 Task: Look for space in Shādegān, Iran from 8th June, 2023 to 16th June, 2023 for 2 adults in price range Rs.10000 to Rs.15000. Place can be entire place with 1  bedroom having 1 bed and 1 bathroom. Property type can be house, flat, guest house, hotel. Amenities needed are: washing machine. Booking option can be shelf check-in. Required host language is English.
Action: Mouse moved to (423, 60)
Screenshot: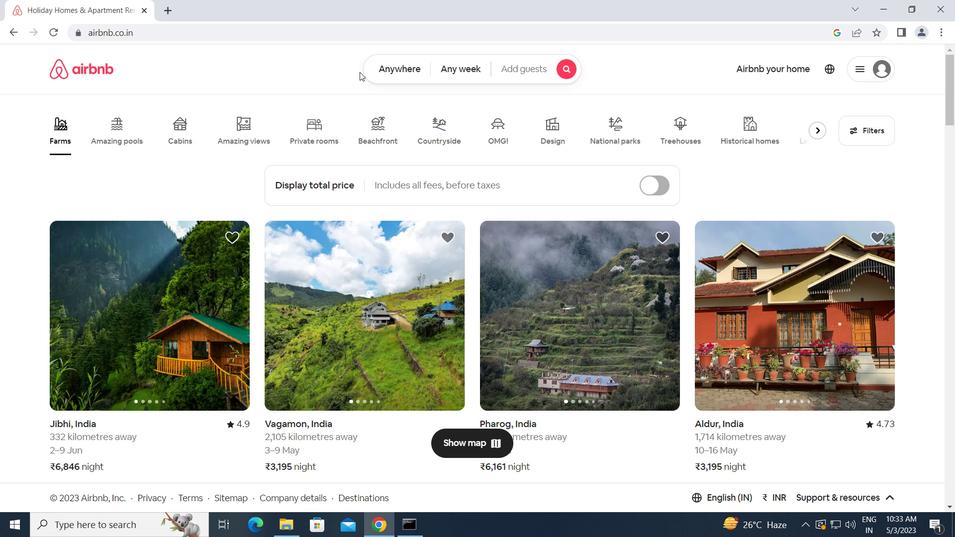 
Action: Mouse pressed left at (423, 60)
Screenshot: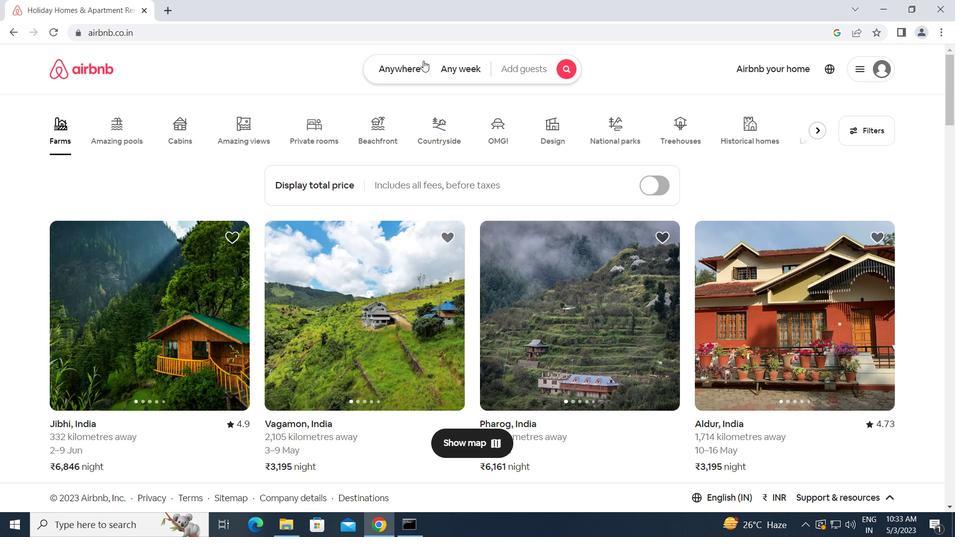 
Action: Mouse moved to (294, 113)
Screenshot: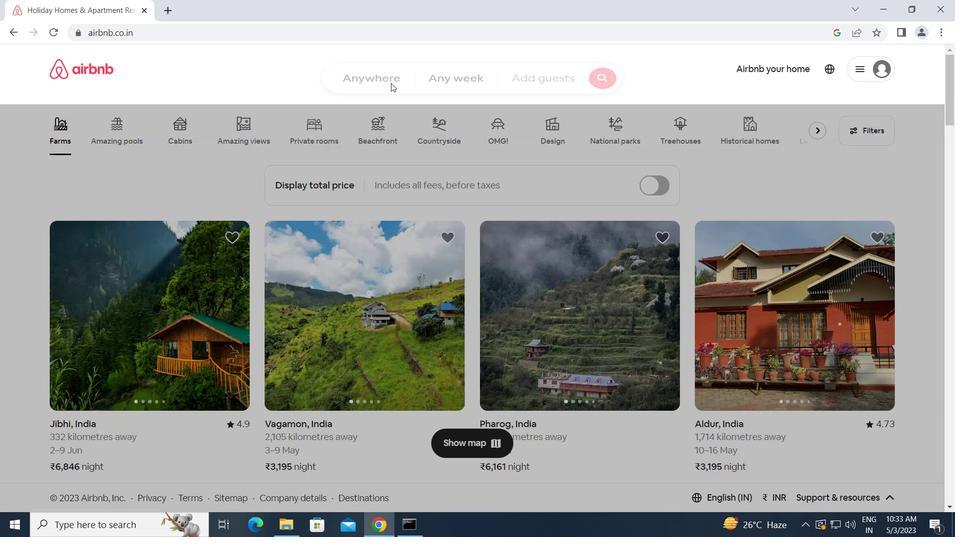 
Action: Mouse pressed left at (294, 113)
Screenshot: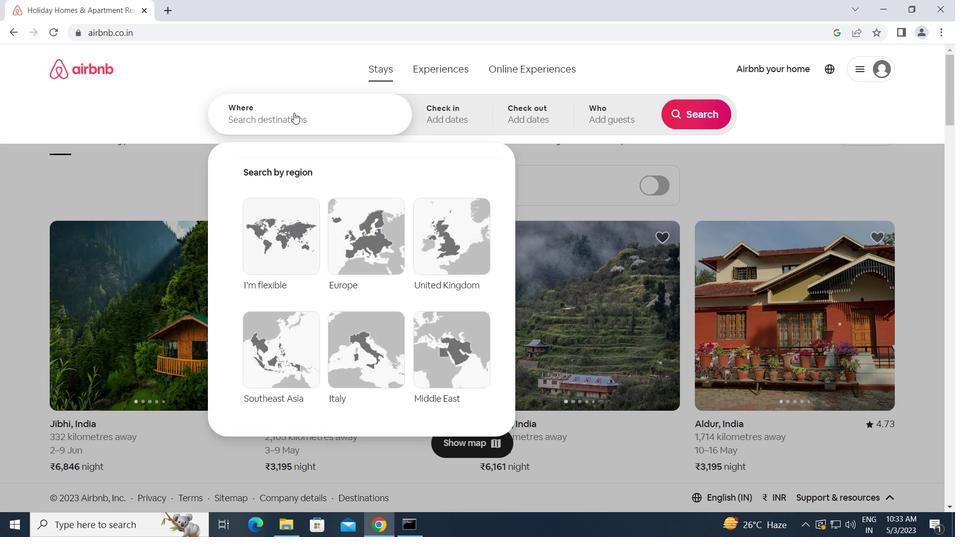 
Action: Key pressed s<Key.caps_lock>hadegan,<Key.space><Key.caps_lock>i<Key.caps_lock>ran<Key.enter>
Screenshot: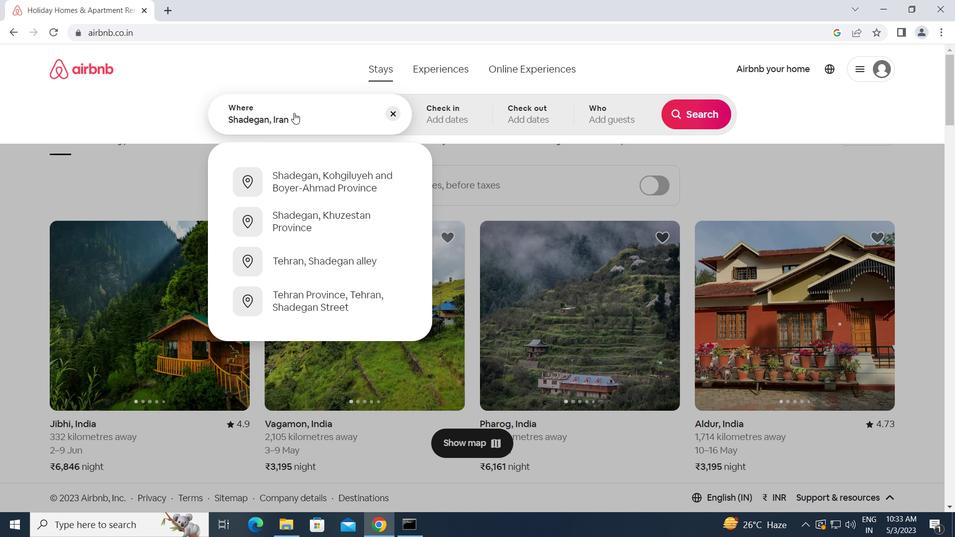 
Action: Mouse moved to (628, 299)
Screenshot: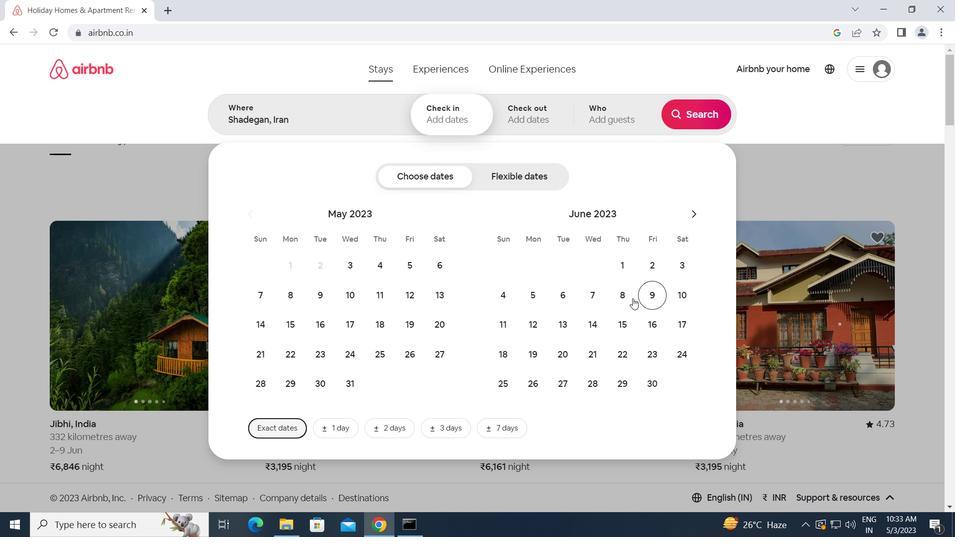 
Action: Mouse pressed left at (628, 299)
Screenshot: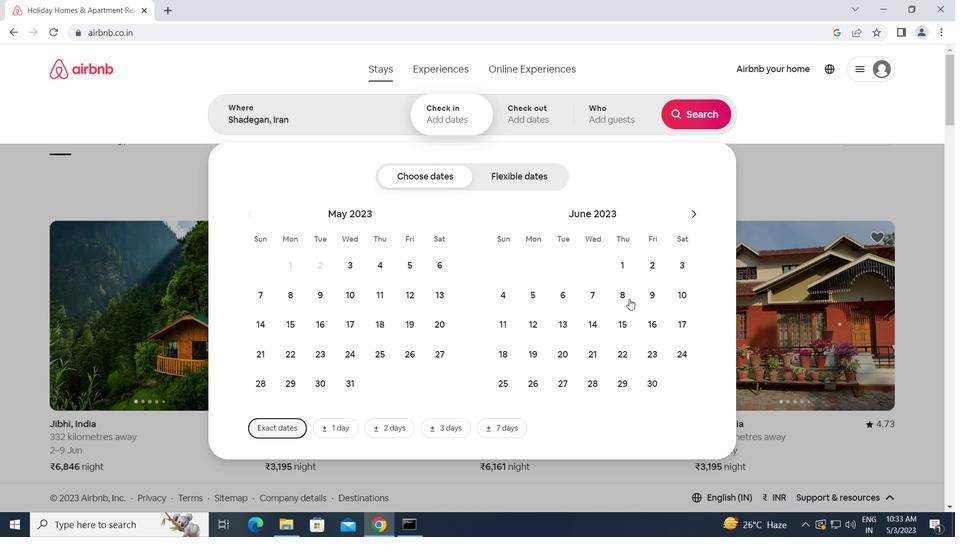 
Action: Mouse moved to (648, 323)
Screenshot: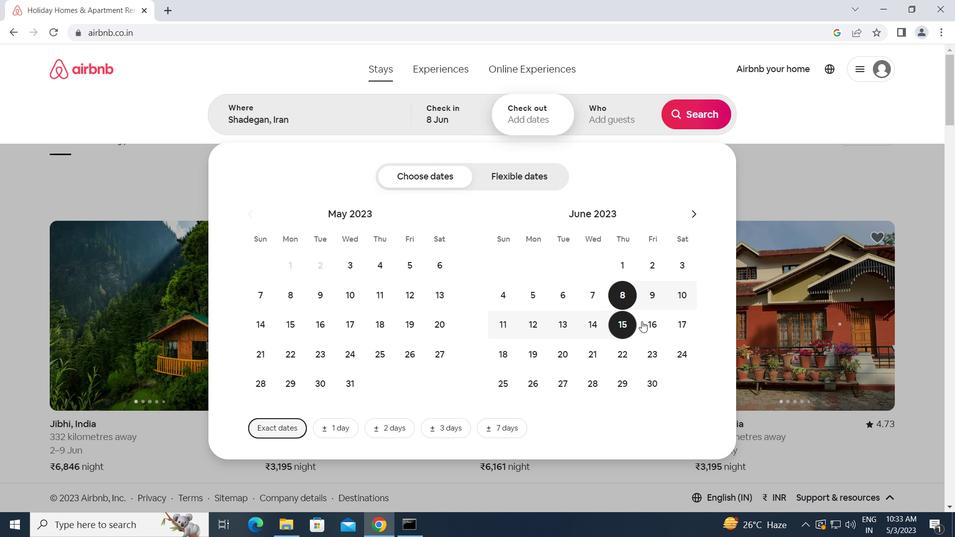 
Action: Mouse pressed left at (648, 323)
Screenshot: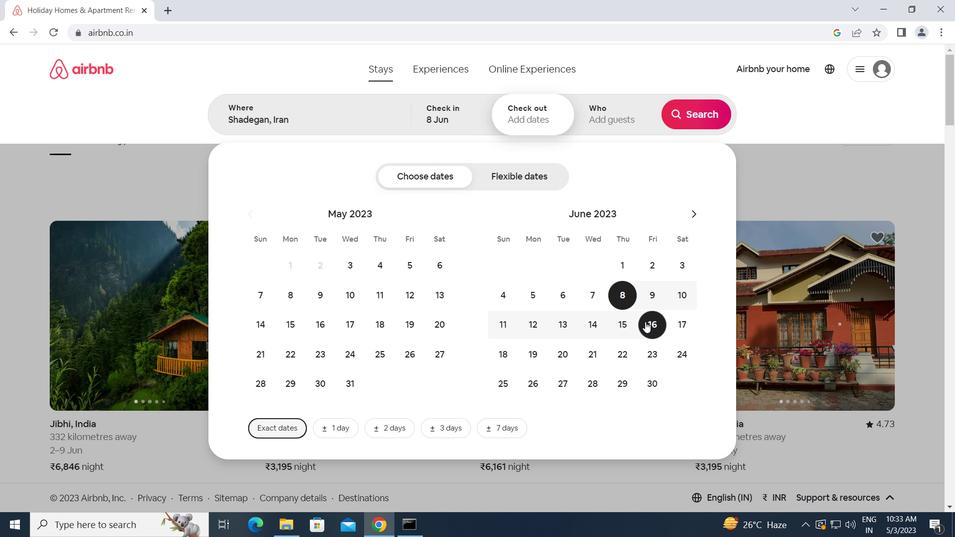 
Action: Mouse moved to (614, 113)
Screenshot: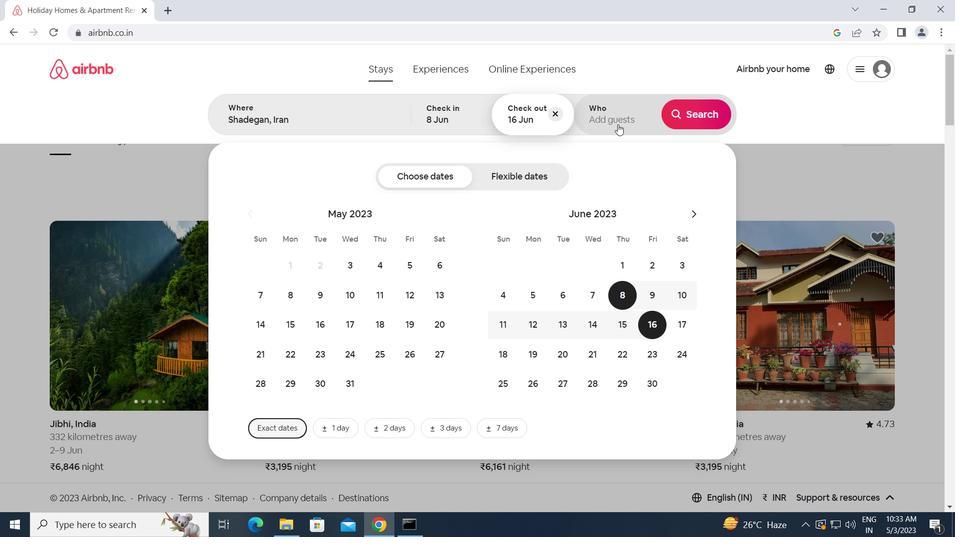 
Action: Mouse pressed left at (614, 113)
Screenshot: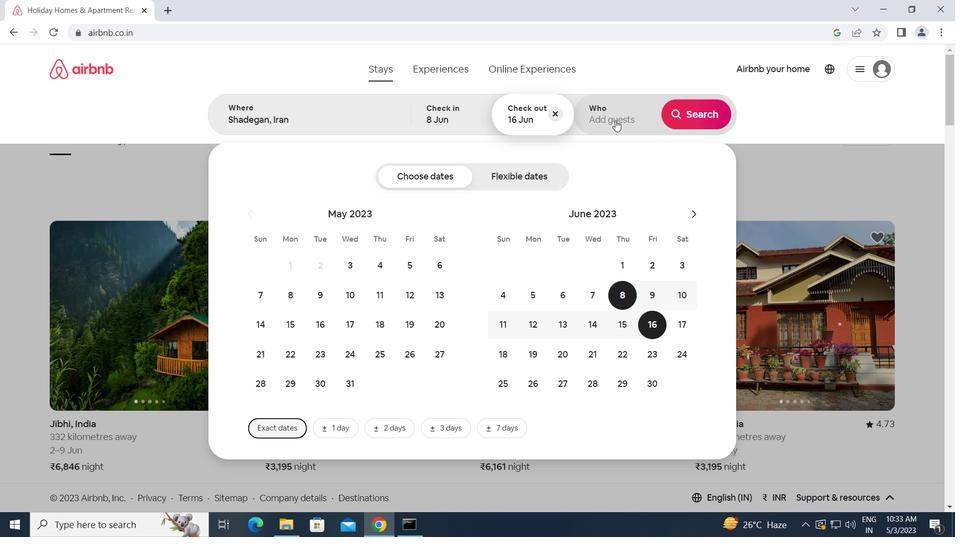 
Action: Mouse moved to (694, 178)
Screenshot: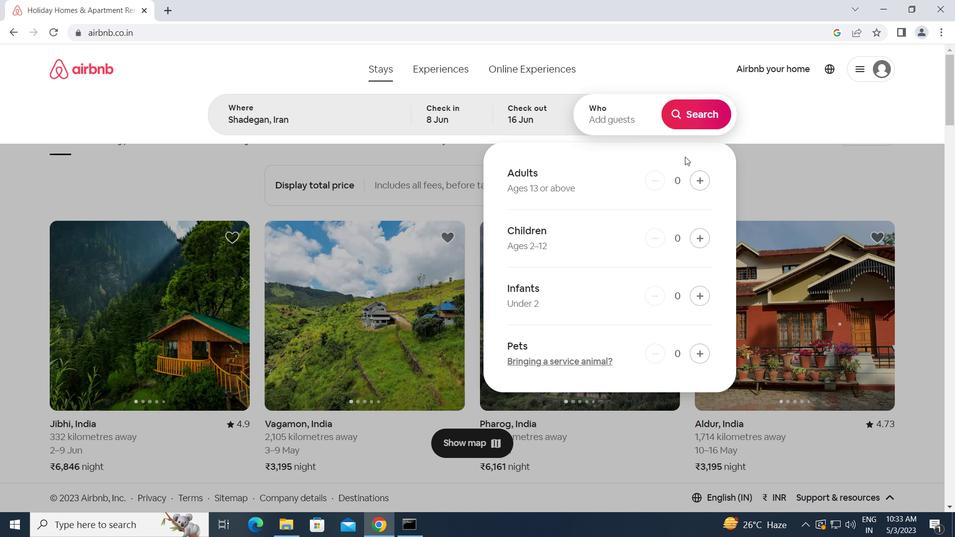 
Action: Mouse pressed left at (694, 178)
Screenshot: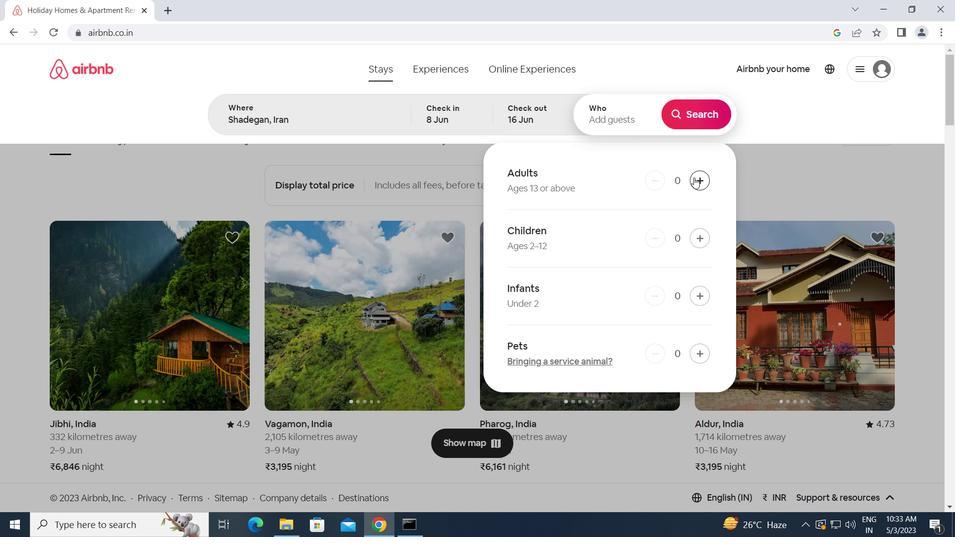 
Action: Mouse pressed left at (694, 178)
Screenshot: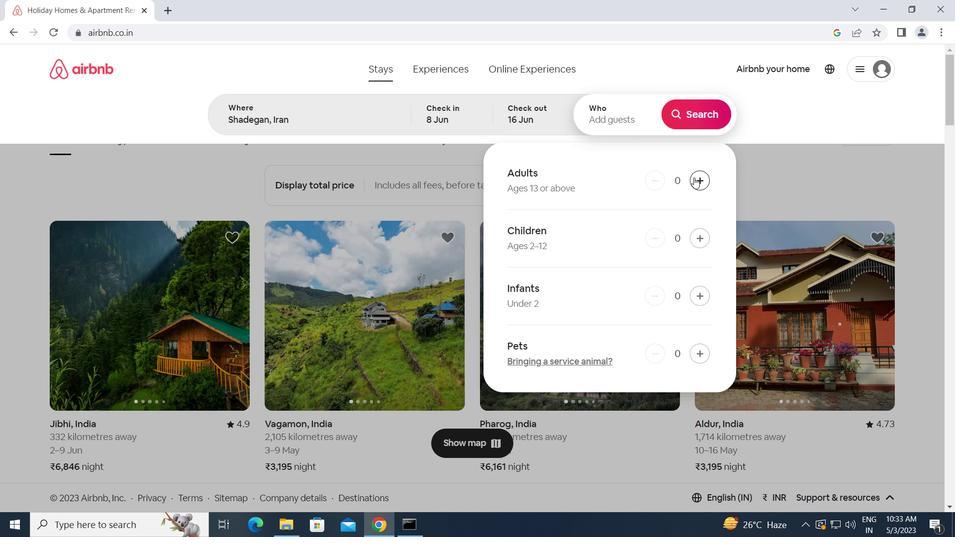 
Action: Mouse moved to (694, 114)
Screenshot: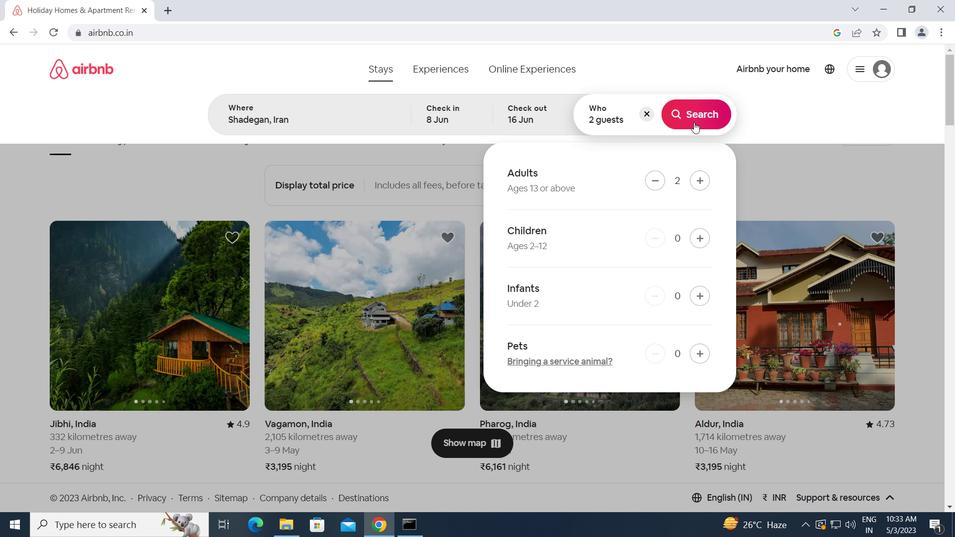 
Action: Mouse pressed left at (694, 114)
Screenshot: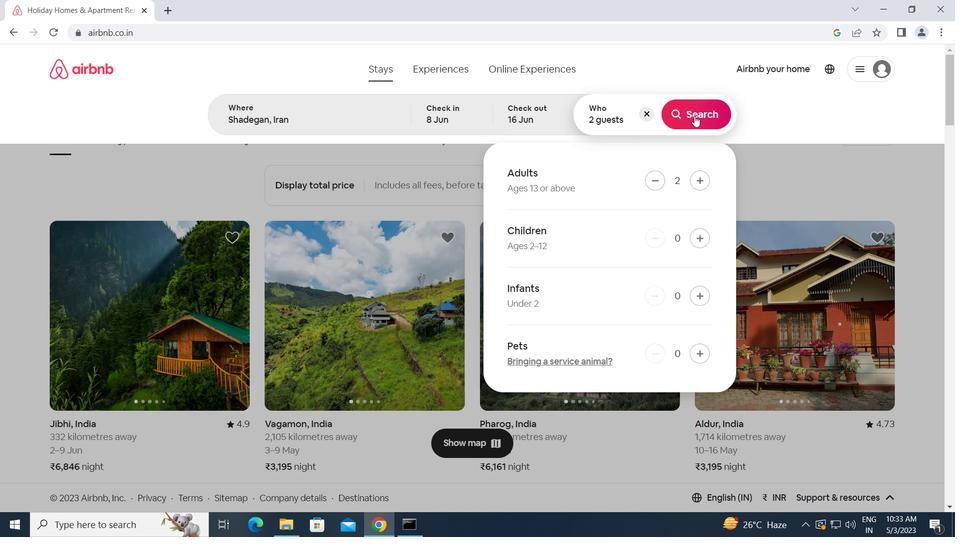 
Action: Mouse moved to (914, 120)
Screenshot: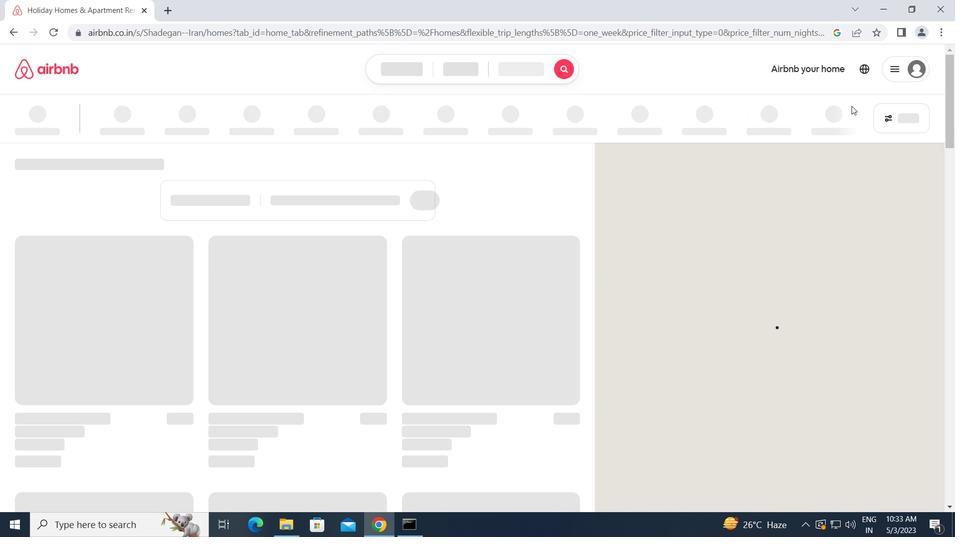 
Action: Mouse pressed left at (914, 120)
Screenshot: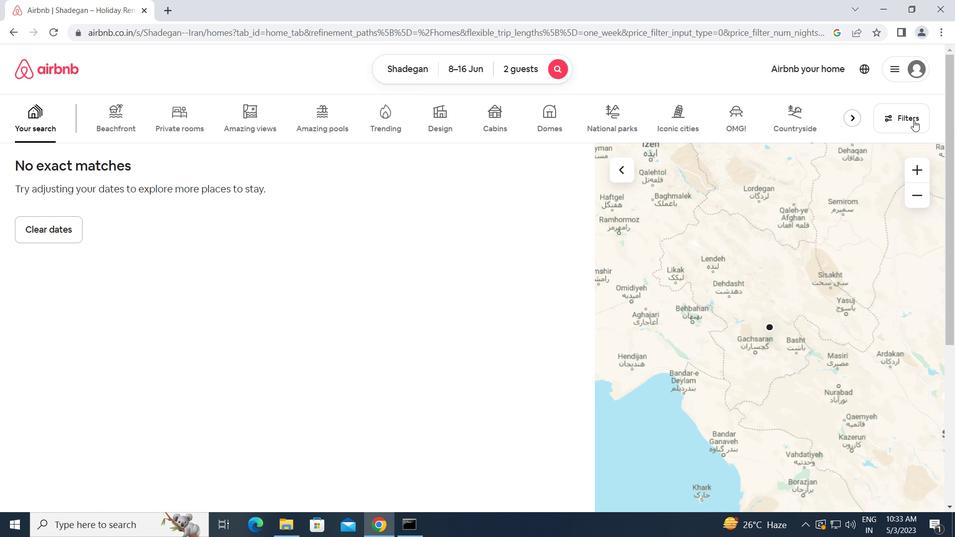 
Action: Mouse moved to (319, 191)
Screenshot: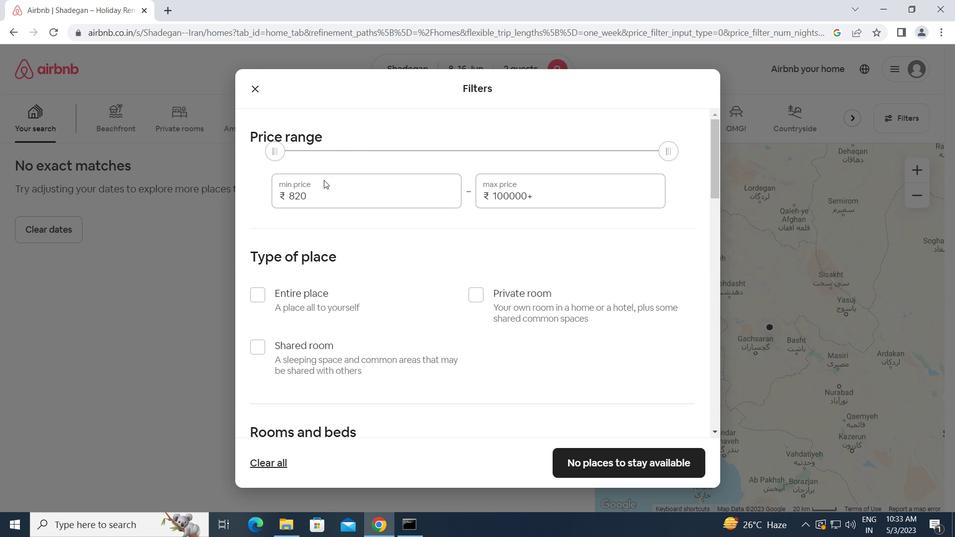 
Action: Mouse pressed left at (319, 191)
Screenshot: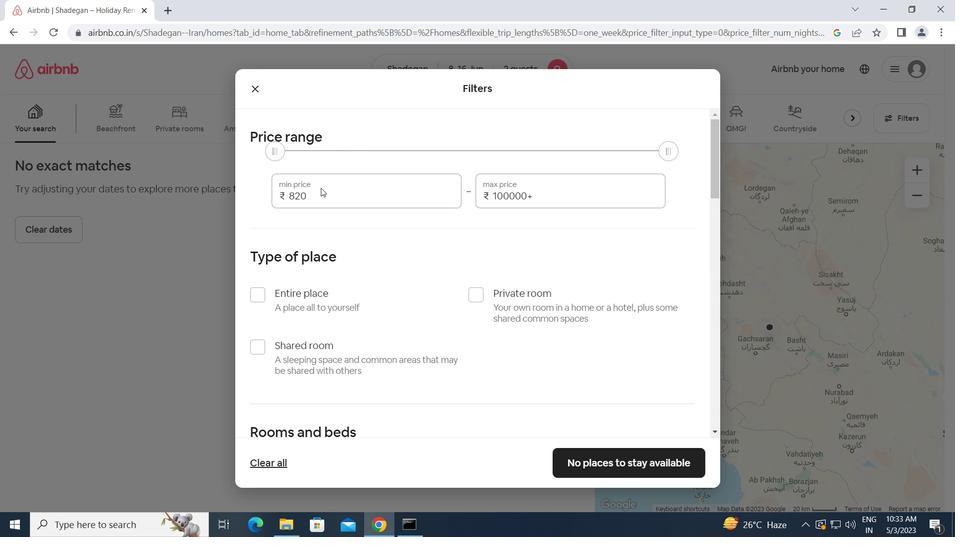 
Action: Mouse moved to (272, 195)
Screenshot: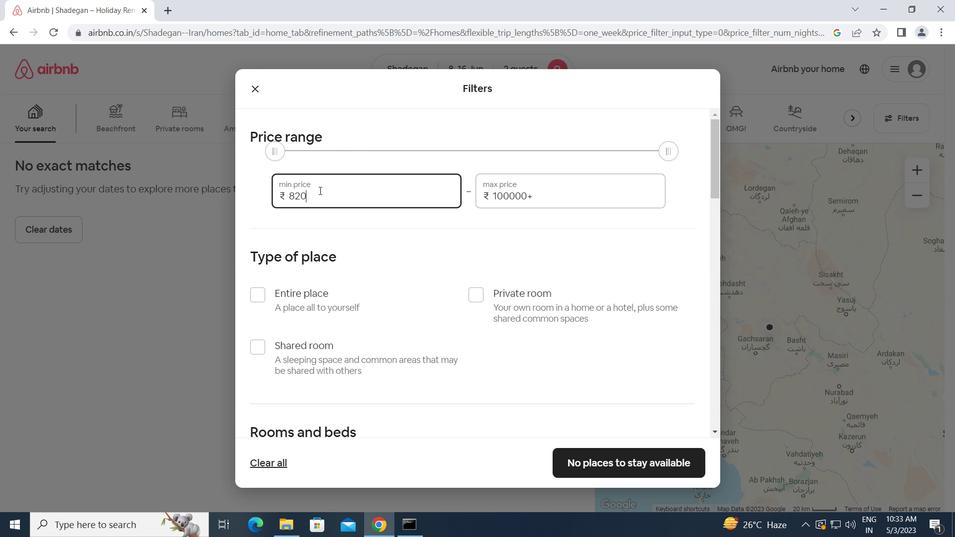 
Action: Key pressed 10000<Key.tab>15<Key.backspace><Key.backspace><Key.backspace><Key.backspace><Key.backspace><Key.backspace><Key.backspace><Key.backspace><Key.backspace><Key.backspace><Key.backspace><Key.backspace><Key.backspace><Key.backspace>15000
Screenshot: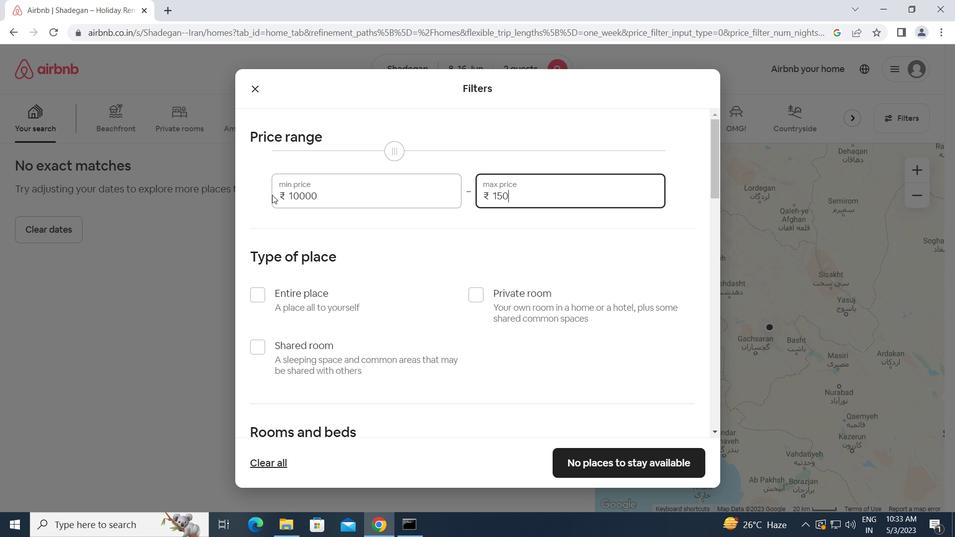 
Action: Mouse moved to (261, 299)
Screenshot: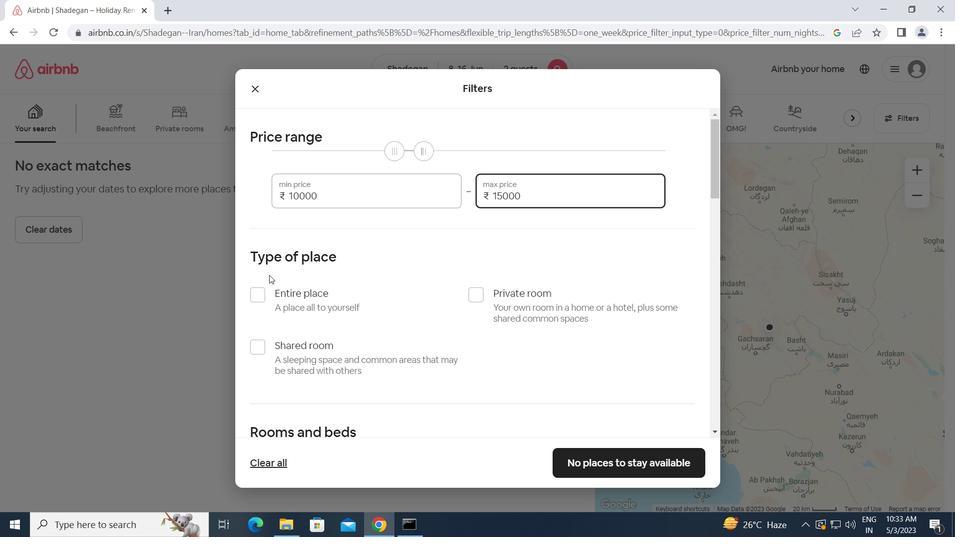 
Action: Mouse pressed left at (261, 299)
Screenshot: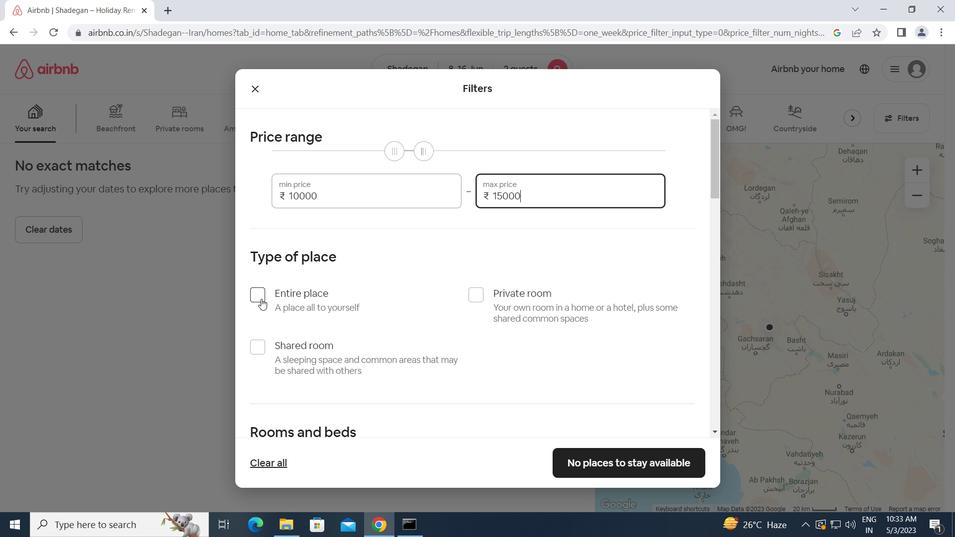
Action: Mouse moved to (327, 317)
Screenshot: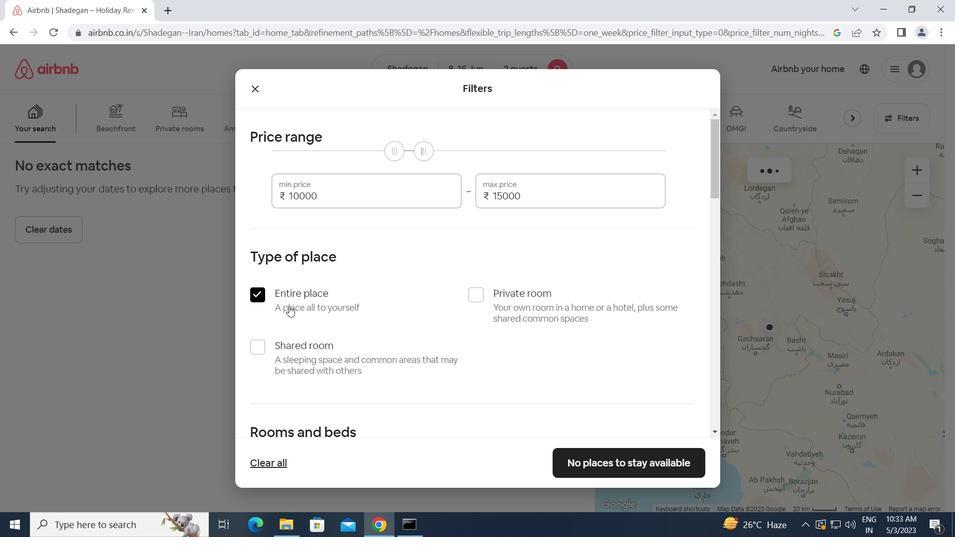 
Action: Mouse scrolled (327, 316) with delta (0, 0)
Screenshot: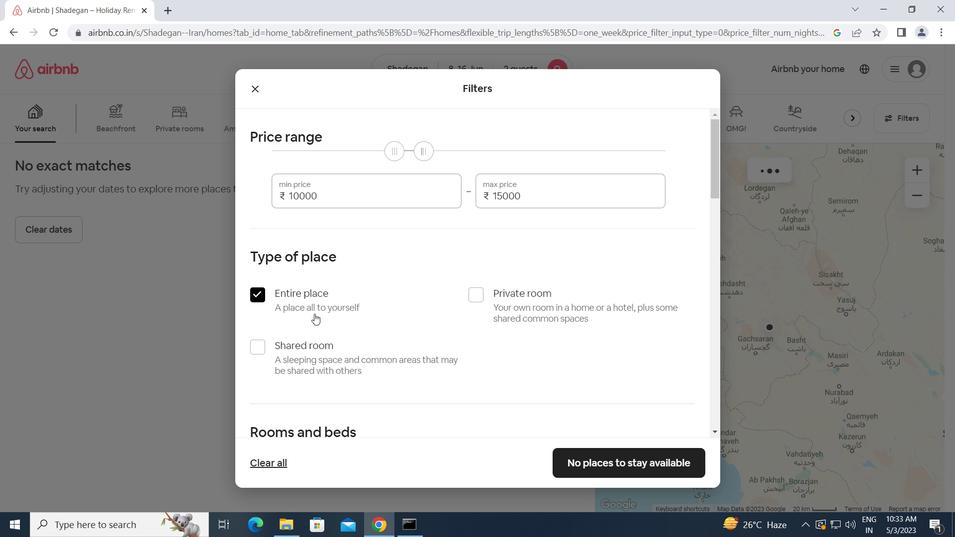 
Action: Mouse scrolled (327, 316) with delta (0, 0)
Screenshot: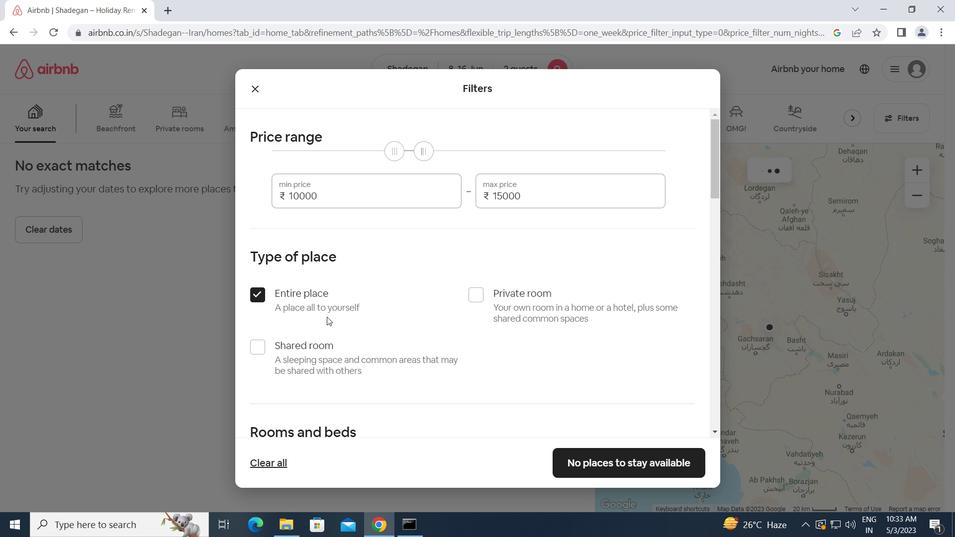 
Action: Mouse scrolled (327, 316) with delta (0, 0)
Screenshot: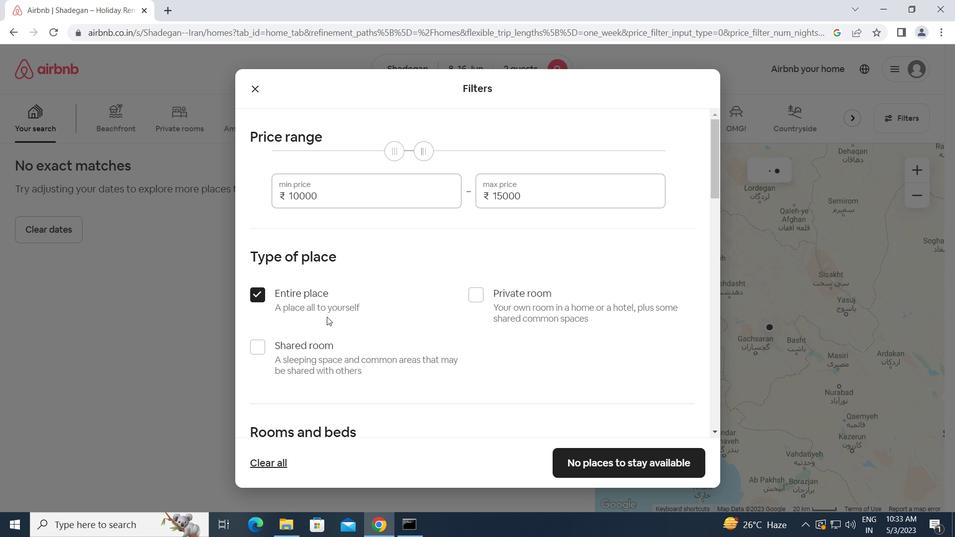 
Action: Mouse scrolled (327, 316) with delta (0, 0)
Screenshot: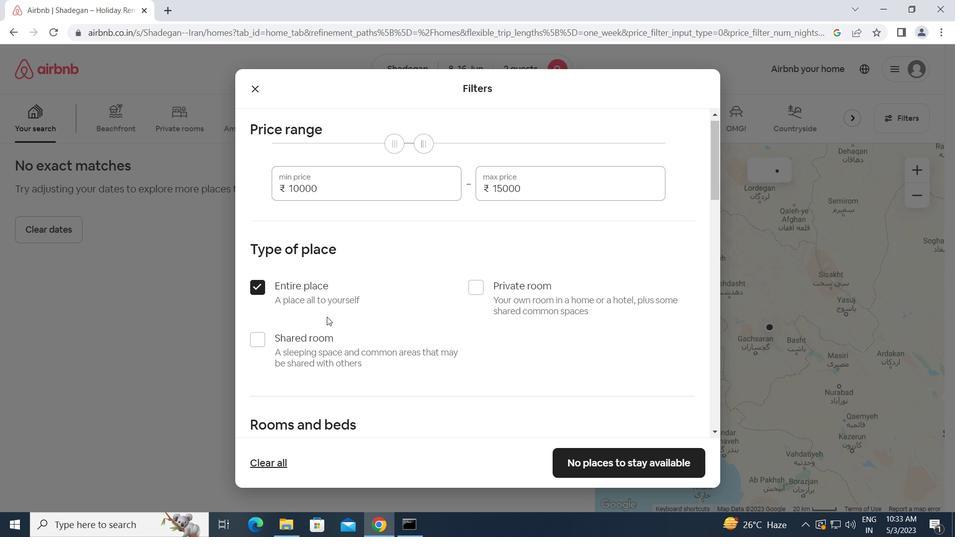 
Action: Mouse moved to (321, 247)
Screenshot: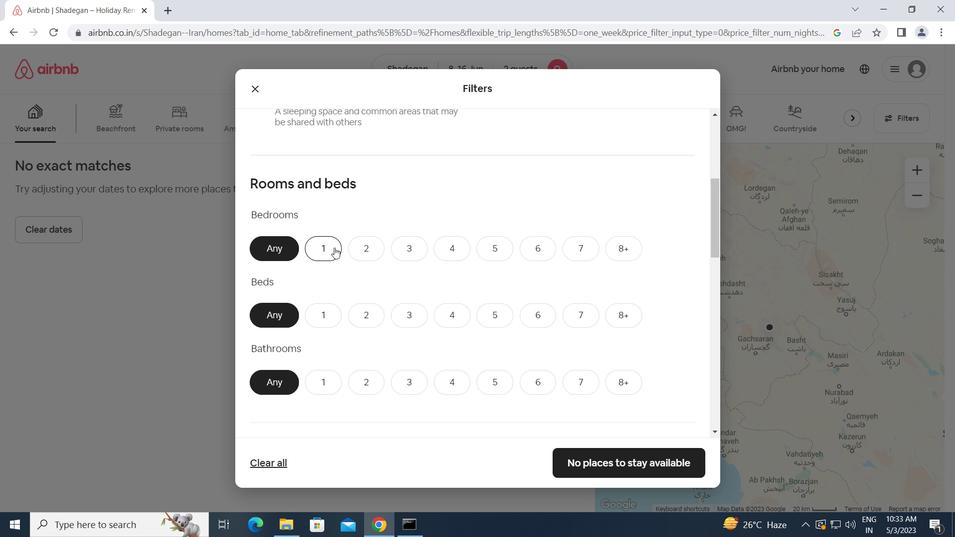 
Action: Mouse pressed left at (321, 247)
Screenshot: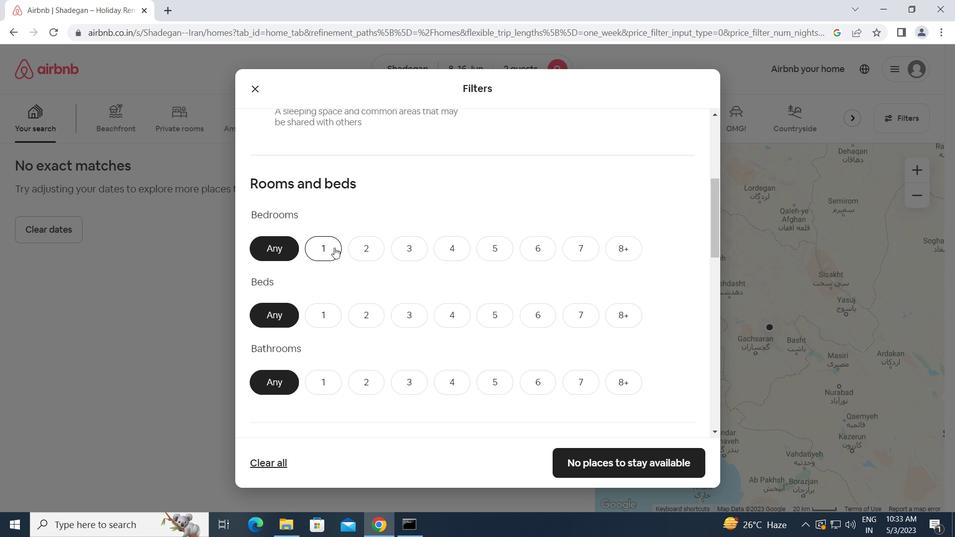 
Action: Mouse moved to (324, 315)
Screenshot: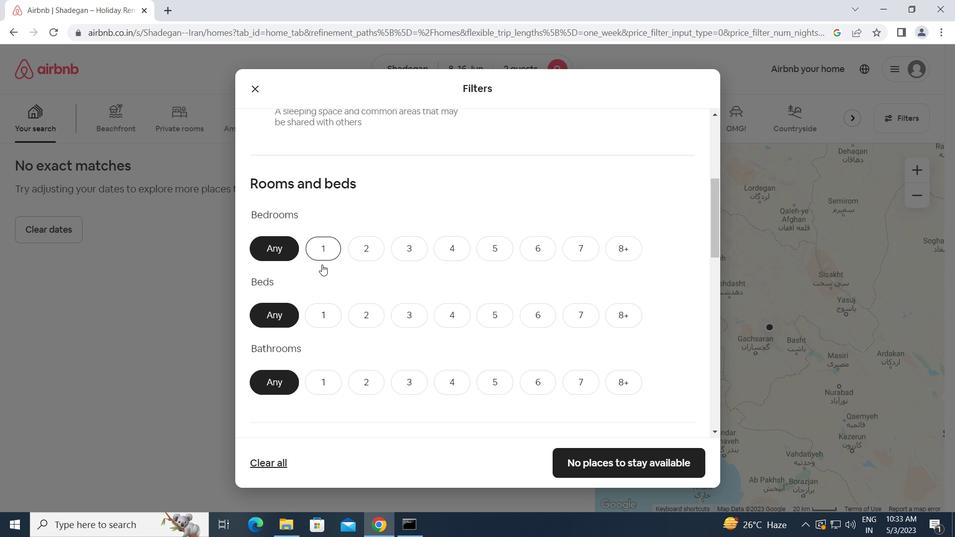 
Action: Mouse pressed left at (324, 315)
Screenshot: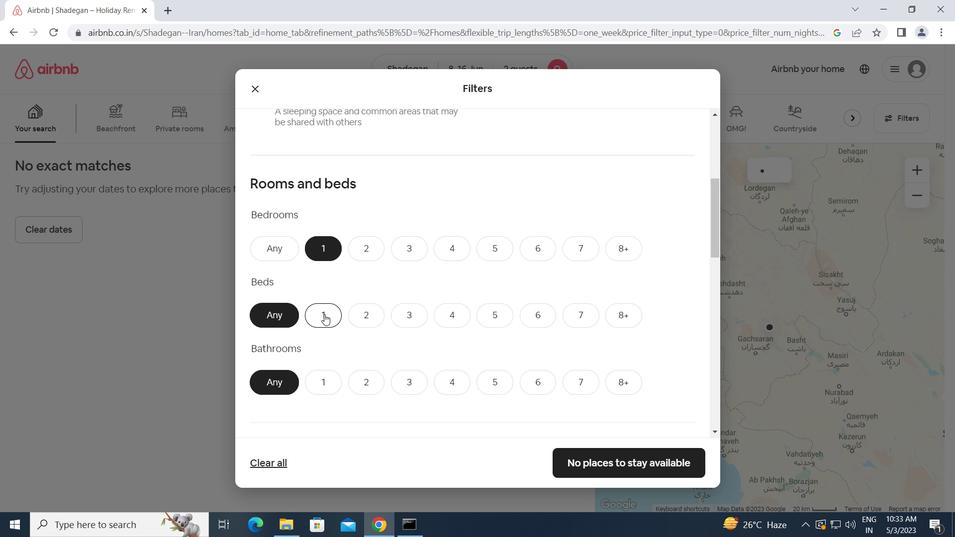 
Action: Mouse moved to (334, 374)
Screenshot: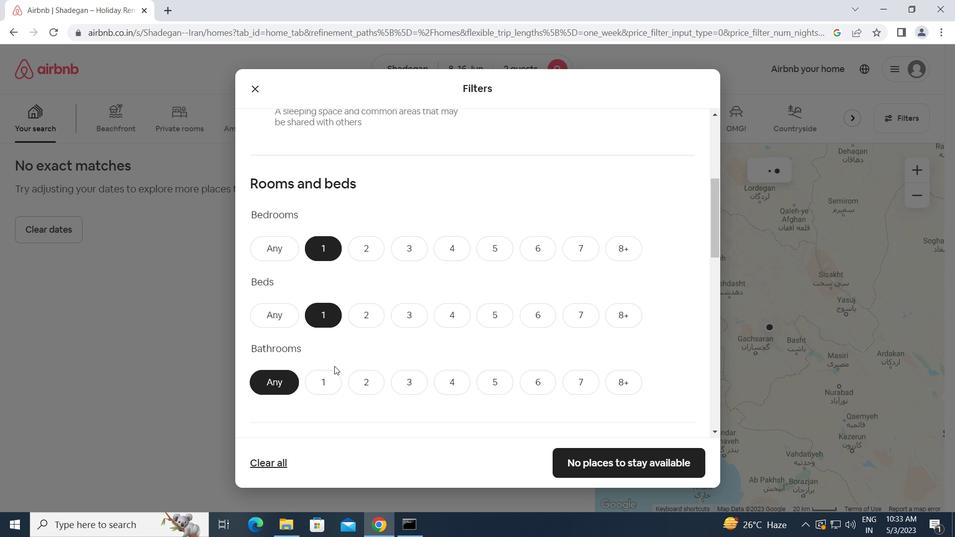 
Action: Mouse pressed left at (334, 374)
Screenshot: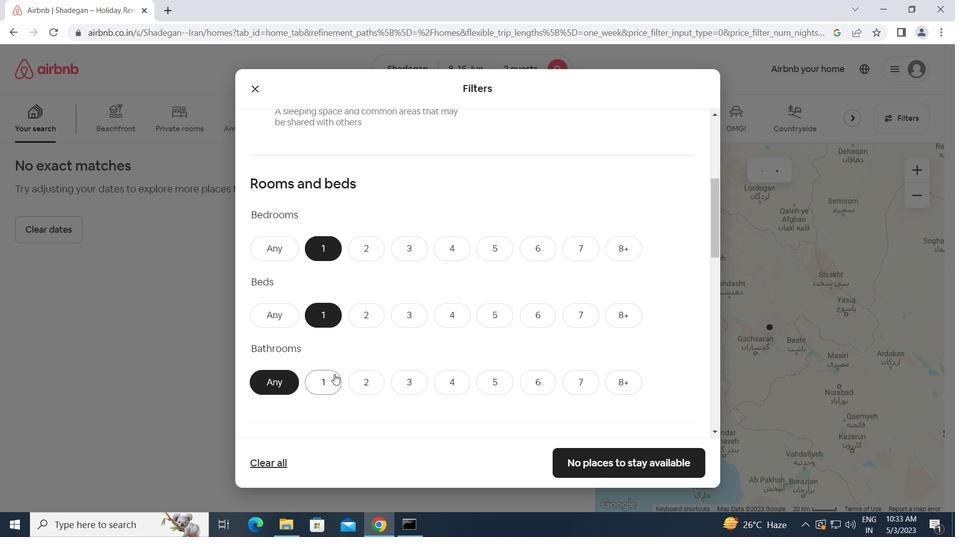 
Action: Mouse moved to (359, 375)
Screenshot: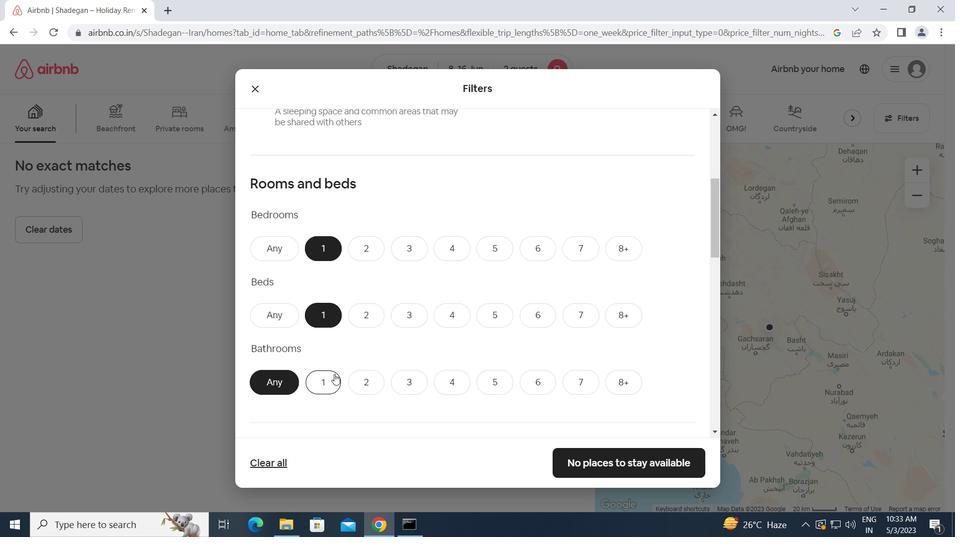 
Action: Mouse scrolled (359, 374) with delta (0, 0)
Screenshot: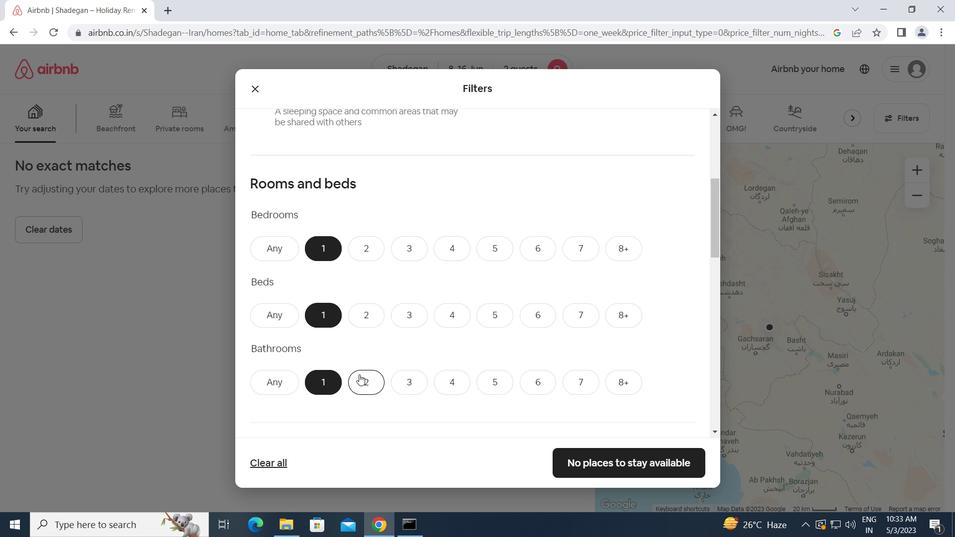 
Action: Mouse scrolled (359, 374) with delta (0, 0)
Screenshot: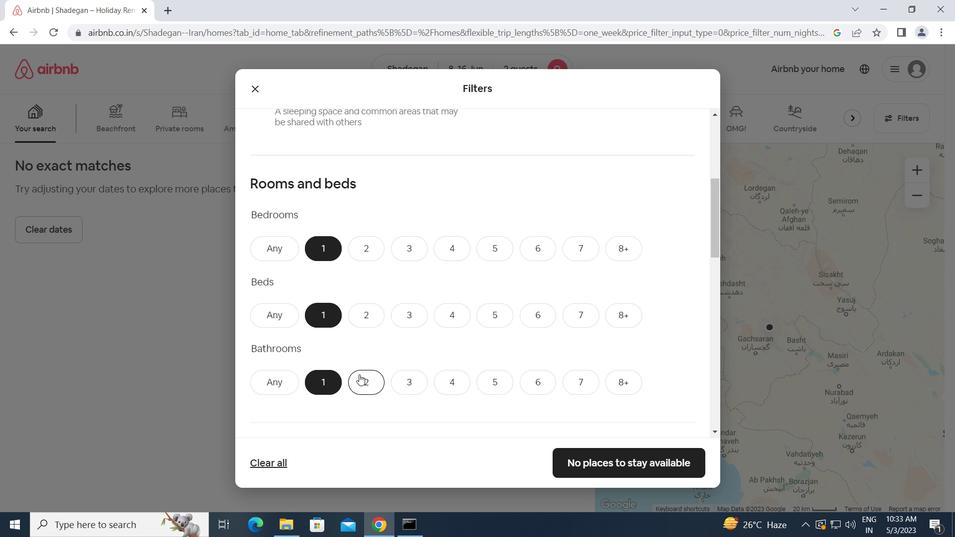 
Action: Mouse moved to (360, 374)
Screenshot: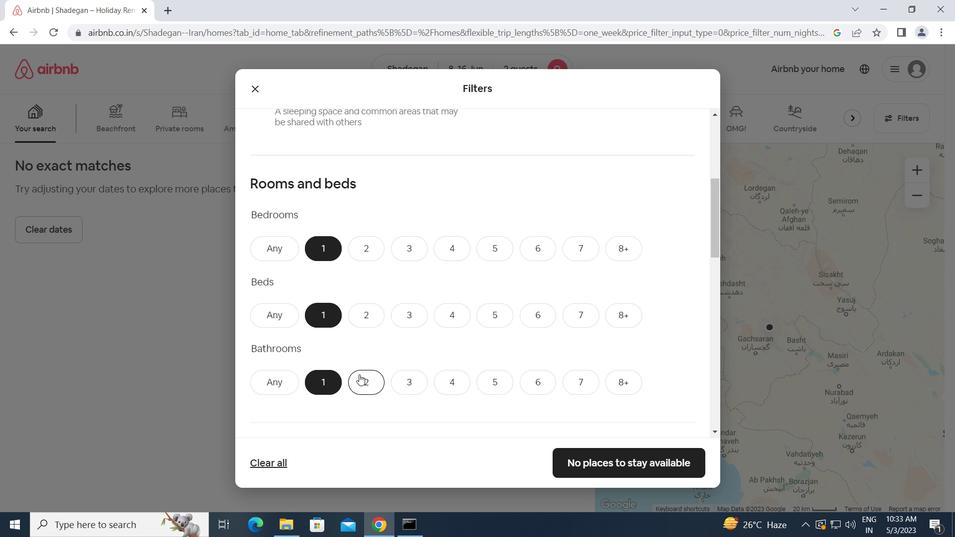 
Action: Mouse scrolled (360, 373) with delta (0, 0)
Screenshot: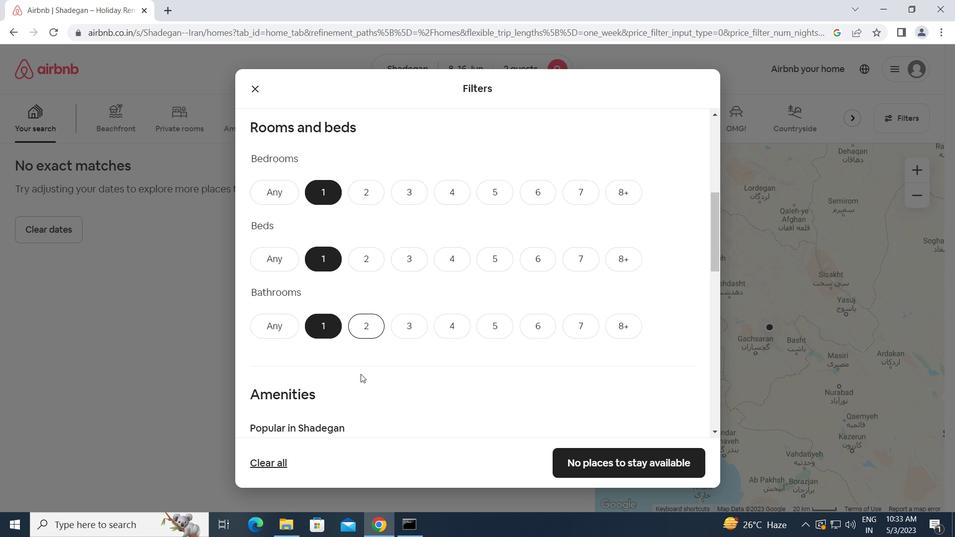 
Action: Mouse moved to (254, 319)
Screenshot: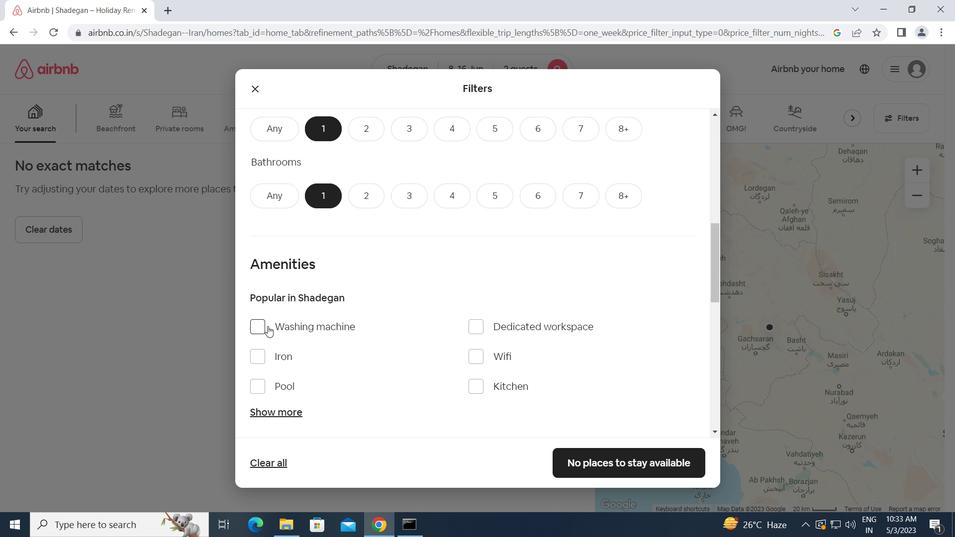 
Action: Mouse pressed left at (254, 319)
Screenshot: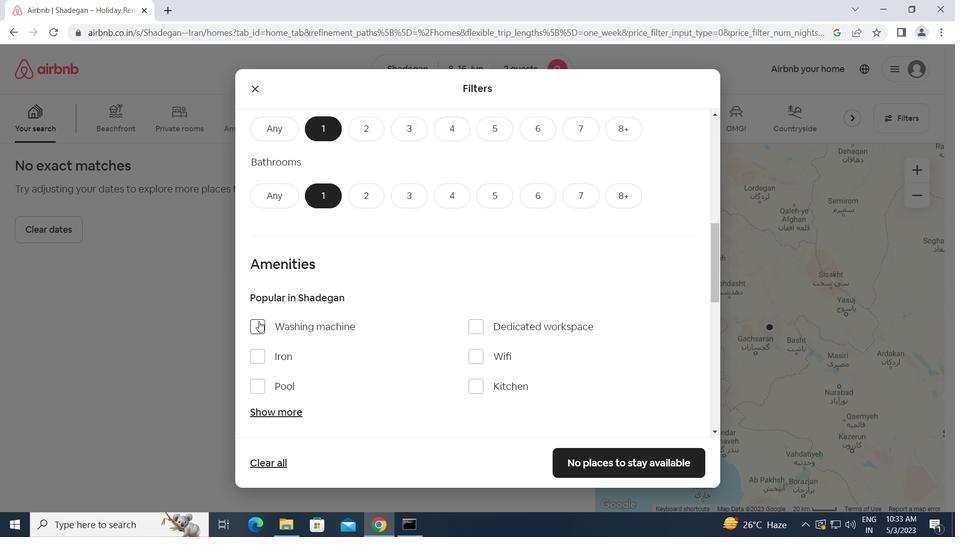 
Action: Mouse moved to (337, 343)
Screenshot: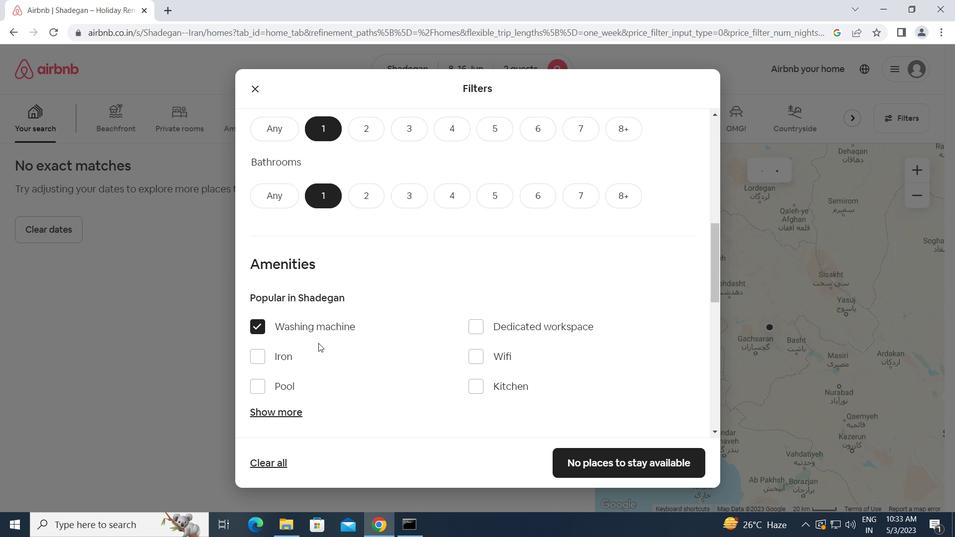 
Action: Mouse scrolled (337, 342) with delta (0, 0)
Screenshot: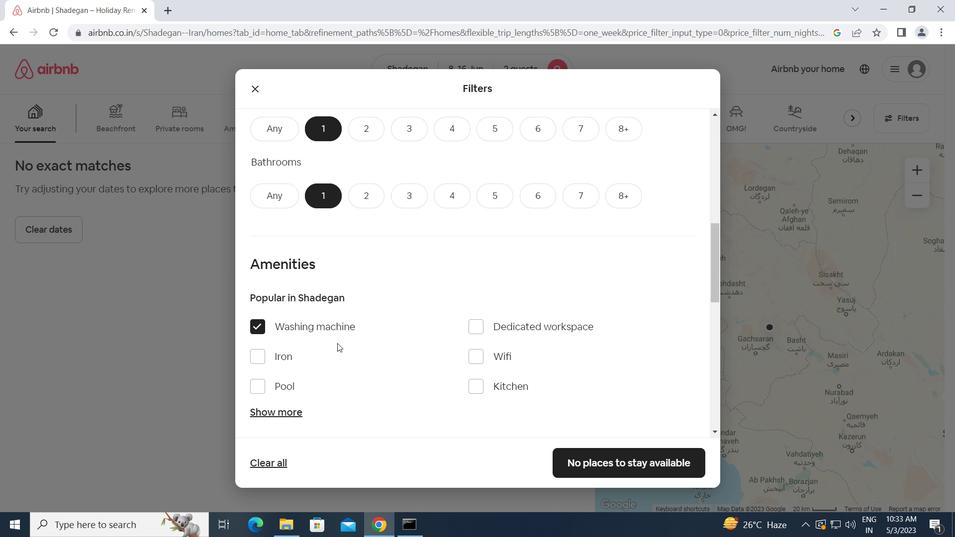 
Action: Mouse scrolled (337, 342) with delta (0, 0)
Screenshot: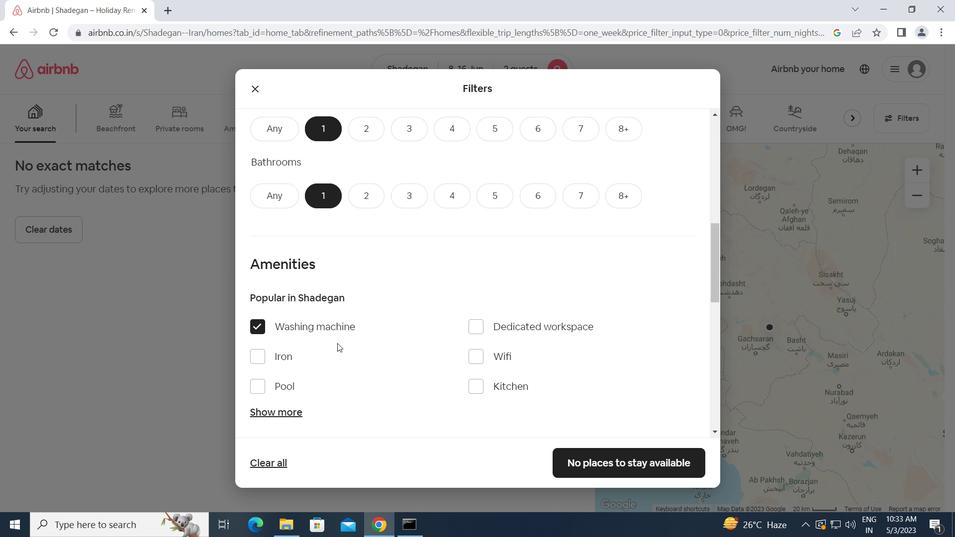 
Action: Mouse scrolled (337, 342) with delta (0, 0)
Screenshot: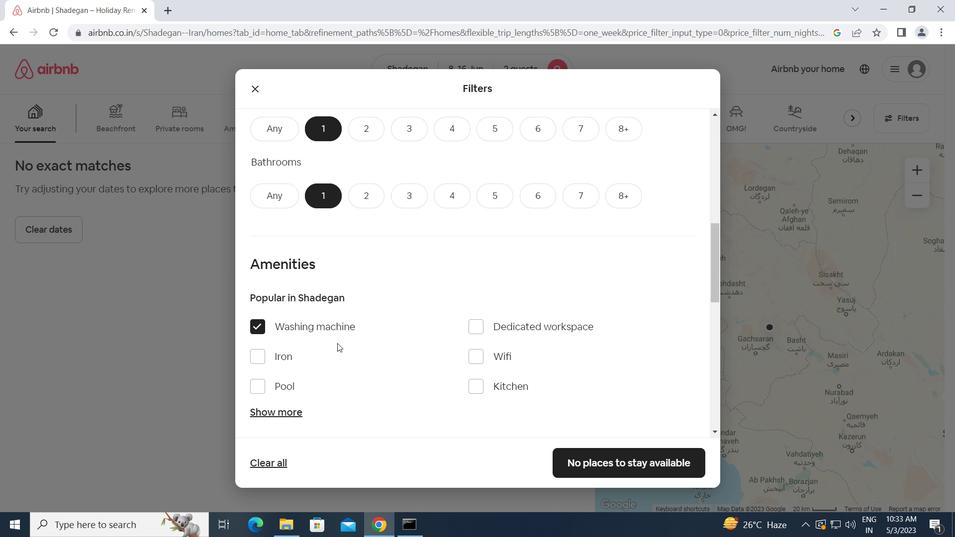 
Action: Mouse scrolled (337, 342) with delta (0, 0)
Screenshot: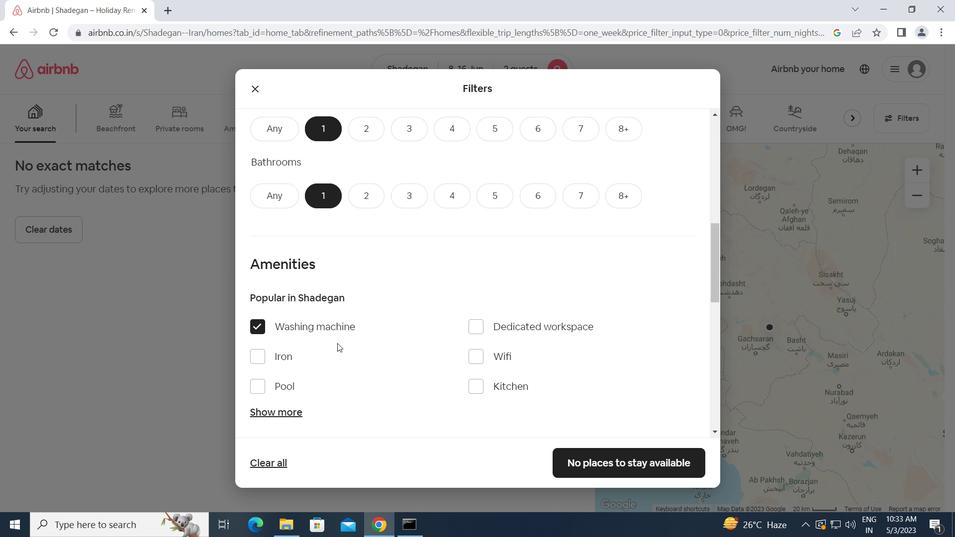 
Action: Mouse moved to (662, 298)
Screenshot: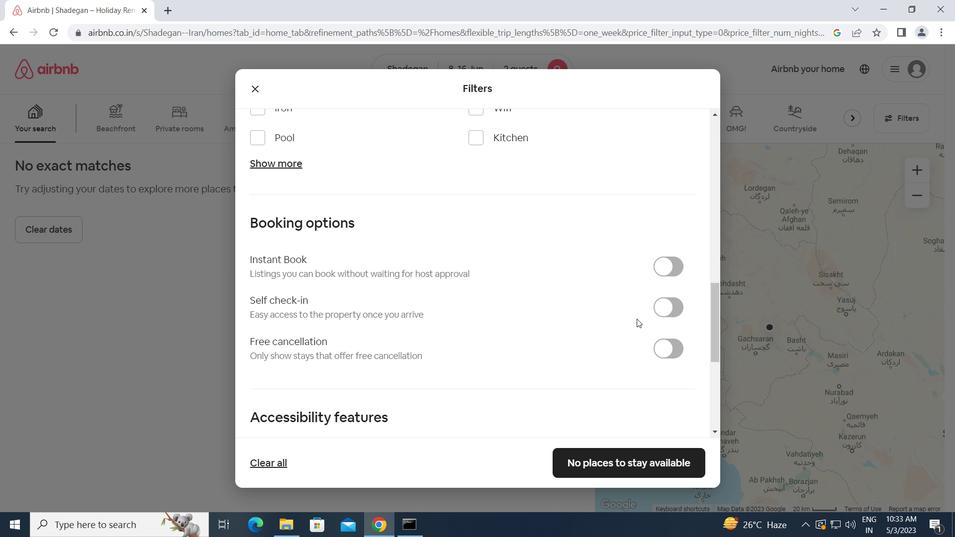 
Action: Mouse pressed left at (662, 298)
Screenshot: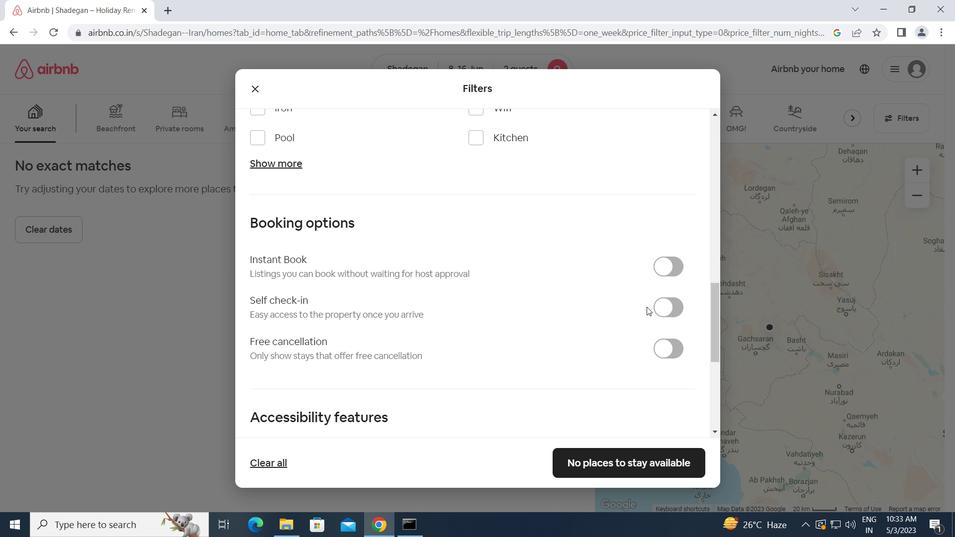 
Action: Mouse moved to (566, 353)
Screenshot: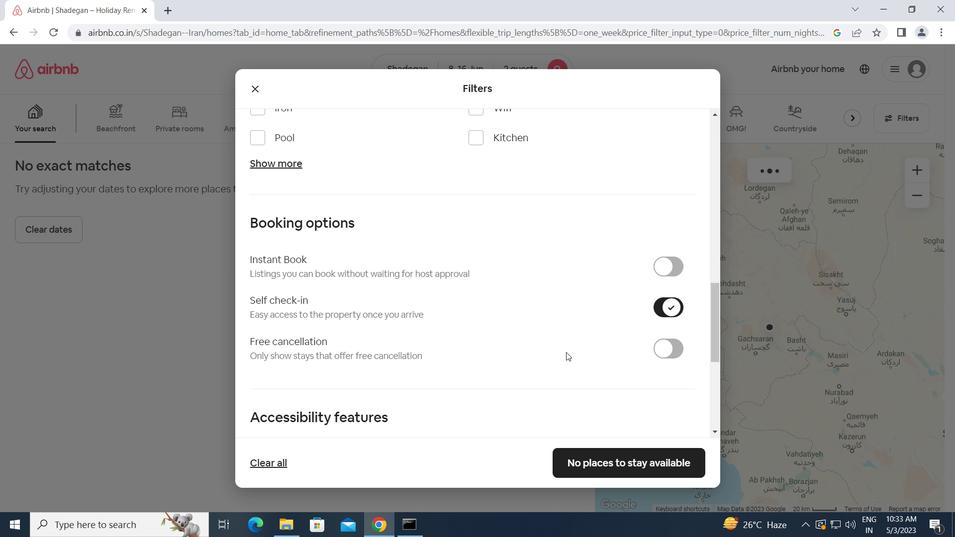 
Action: Mouse scrolled (566, 352) with delta (0, 0)
Screenshot: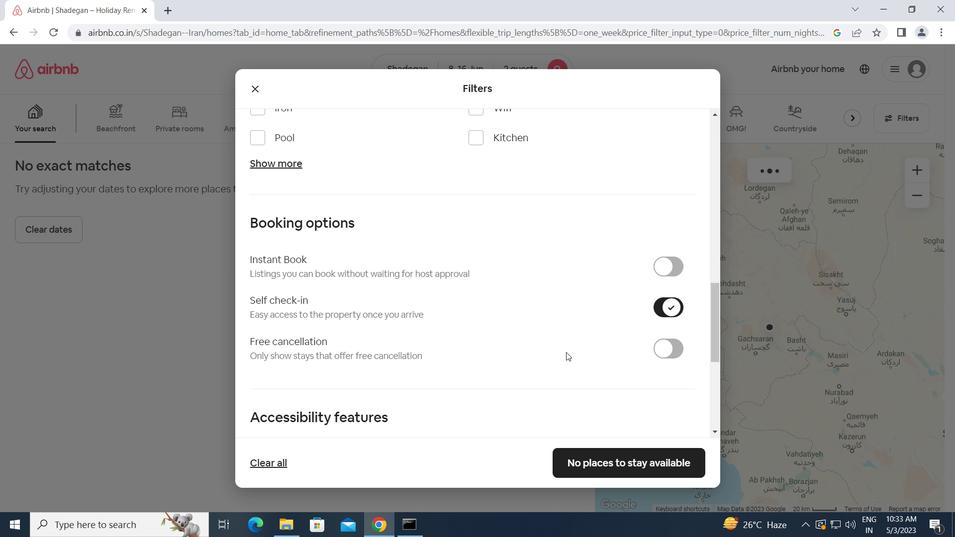 
Action: Mouse scrolled (566, 352) with delta (0, 0)
Screenshot: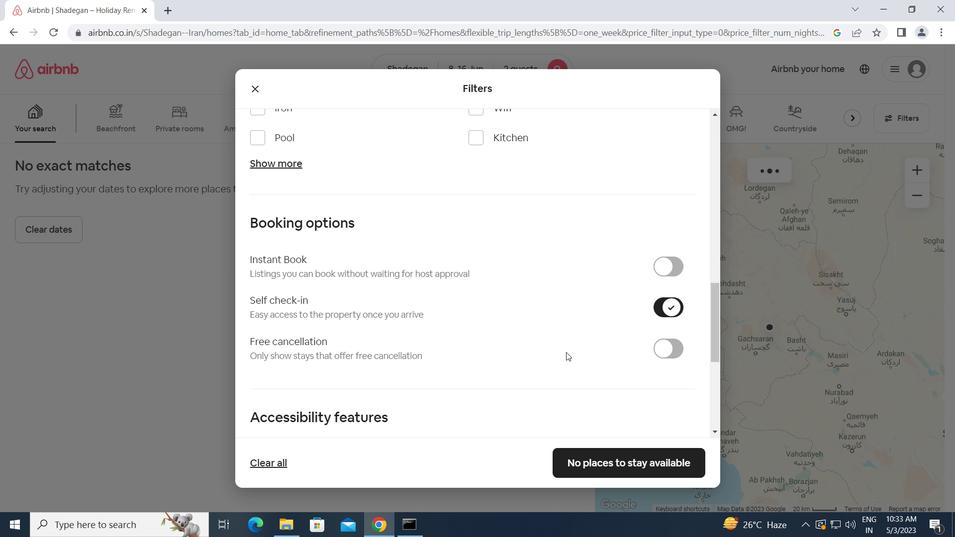 
Action: Mouse scrolled (566, 352) with delta (0, 0)
Screenshot: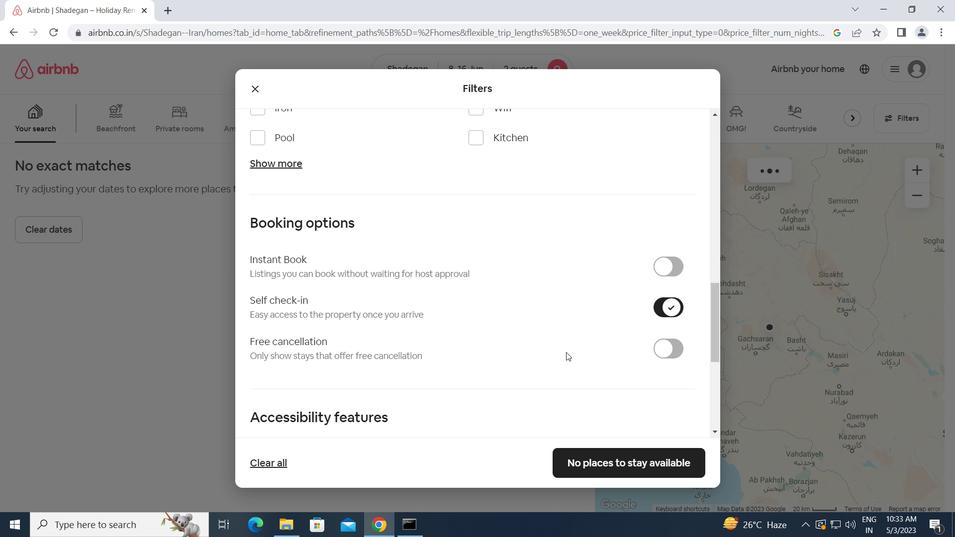 
Action: Mouse scrolled (566, 352) with delta (0, 0)
Screenshot: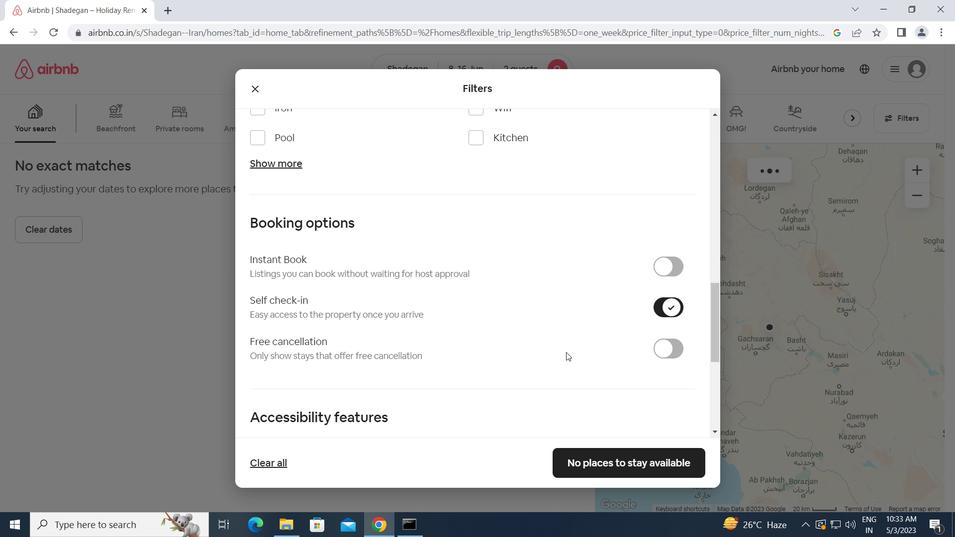 
Action: Mouse scrolled (566, 352) with delta (0, 0)
Screenshot: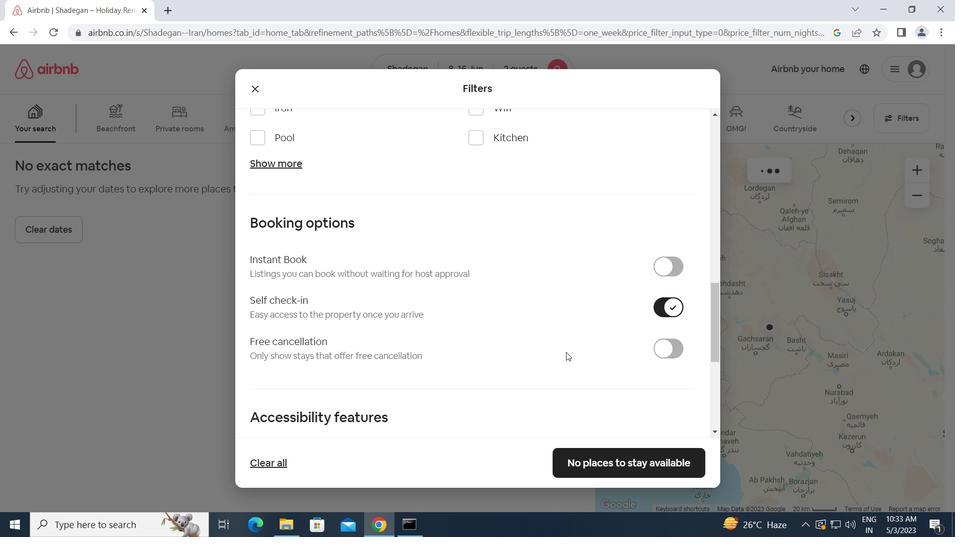 
Action: Mouse scrolled (566, 352) with delta (0, 0)
Screenshot: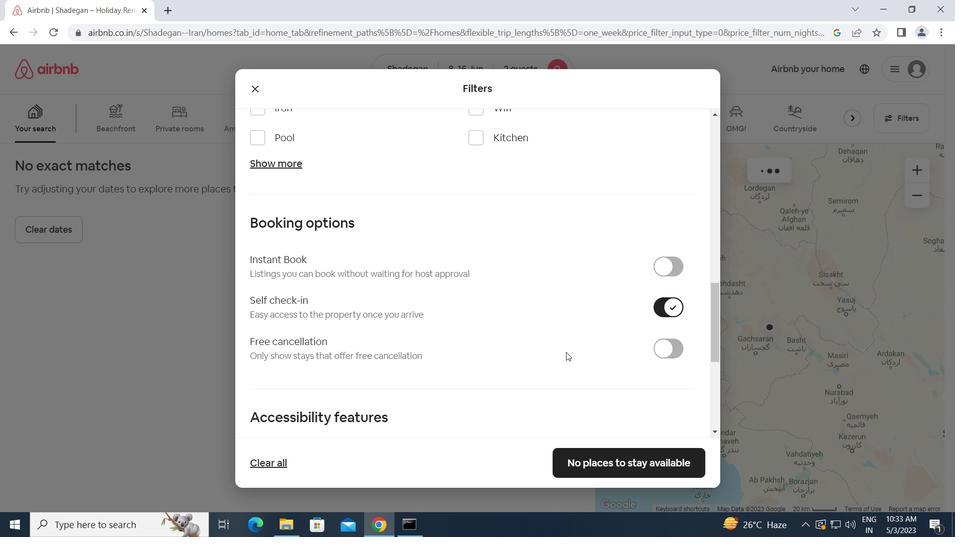 
Action: Mouse scrolled (566, 352) with delta (0, 0)
Screenshot: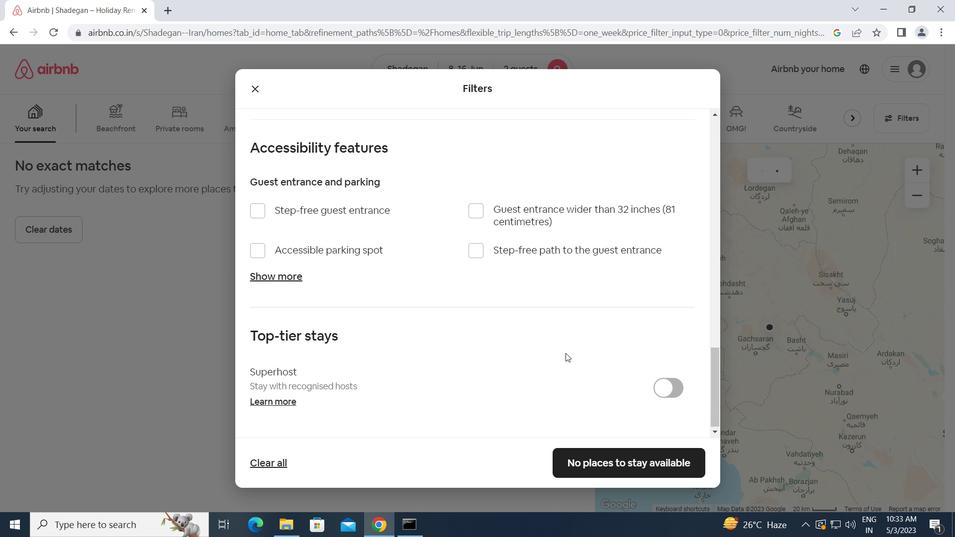 
Action: Mouse scrolled (566, 352) with delta (0, 0)
Screenshot: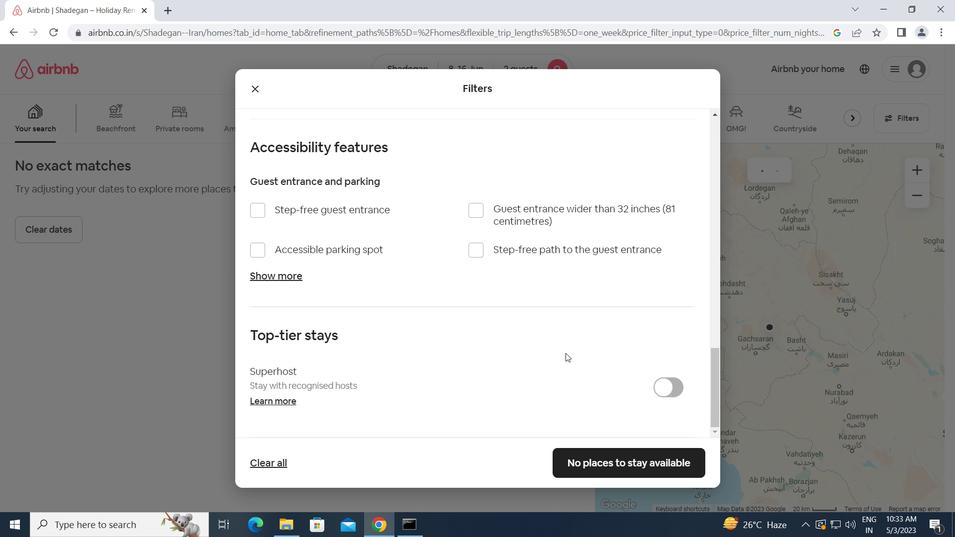 
Action: Mouse scrolled (566, 352) with delta (0, 0)
Screenshot: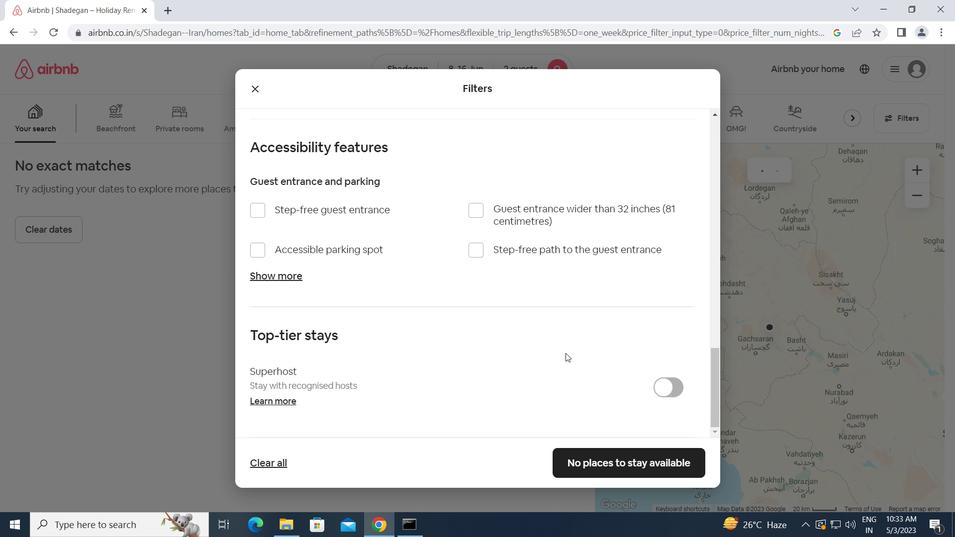 
Action: Mouse scrolled (566, 352) with delta (0, 0)
Screenshot: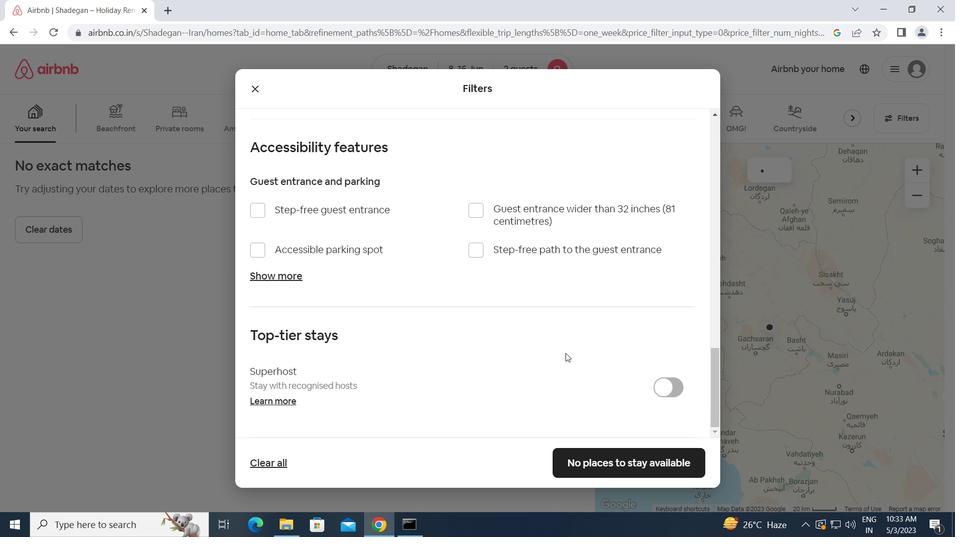 
Action: Mouse scrolled (566, 352) with delta (0, 0)
Screenshot: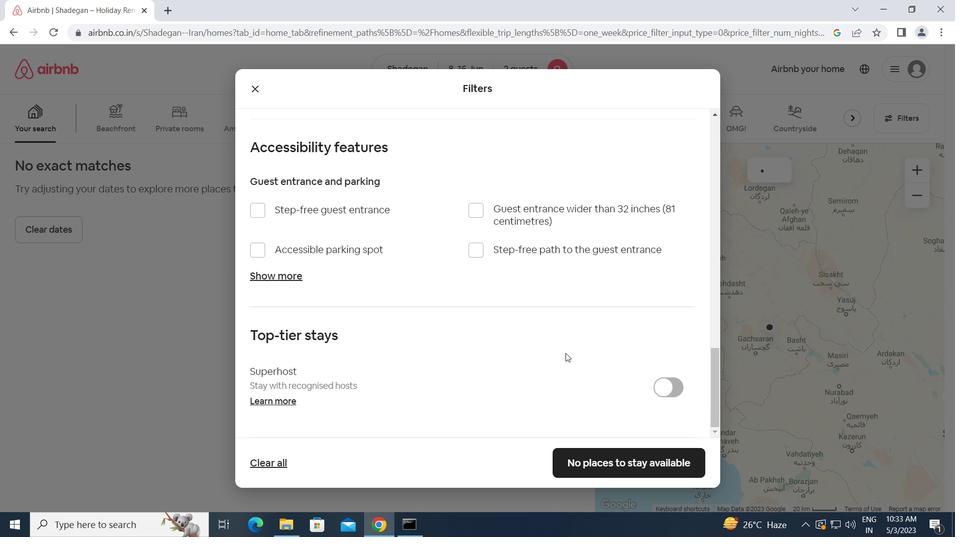 
Action: Mouse scrolled (566, 352) with delta (0, 0)
Screenshot: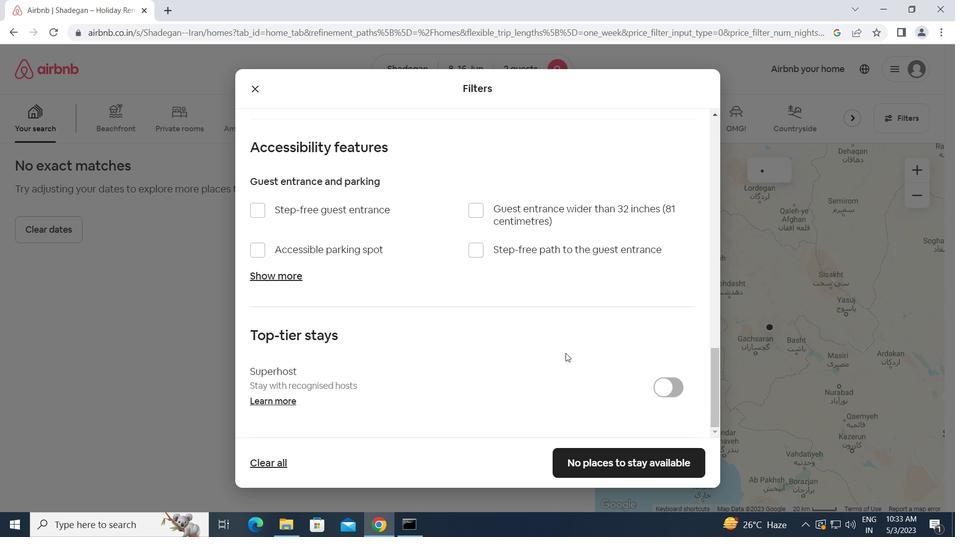 
Action: Mouse moved to (599, 450)
Screenshot: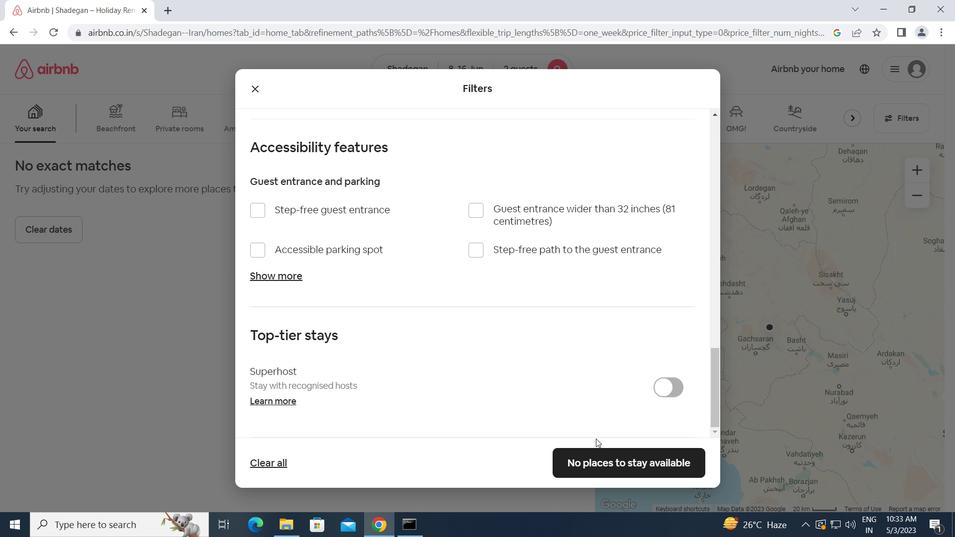 
Action: Mouse pressed left at (599, 450)
Screenshot: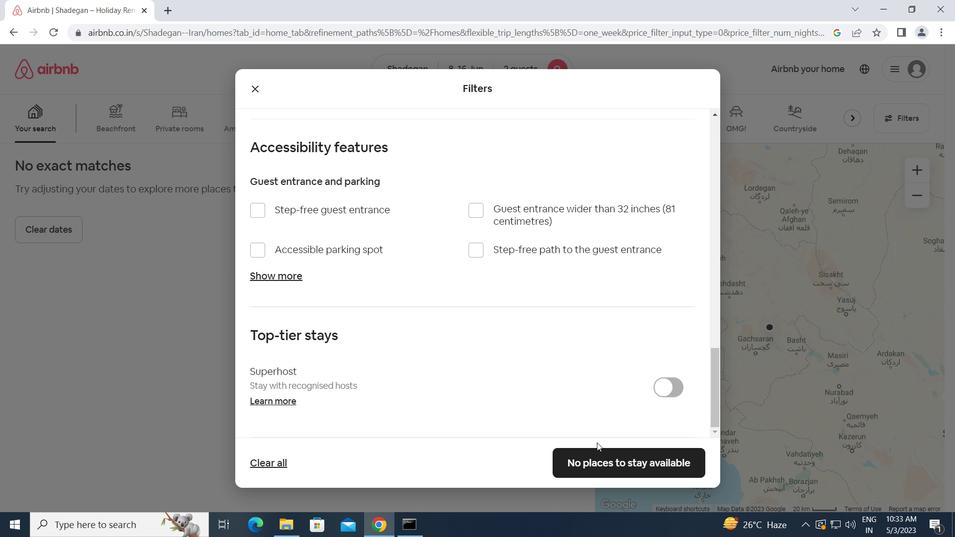 
